 Task: Select the current location as Petrified Forest National Park, Arizona, United States . Now zoom + , and verify the location . Show zoom slider
Action: Mouse moved to (1384, 66)
Screenshot: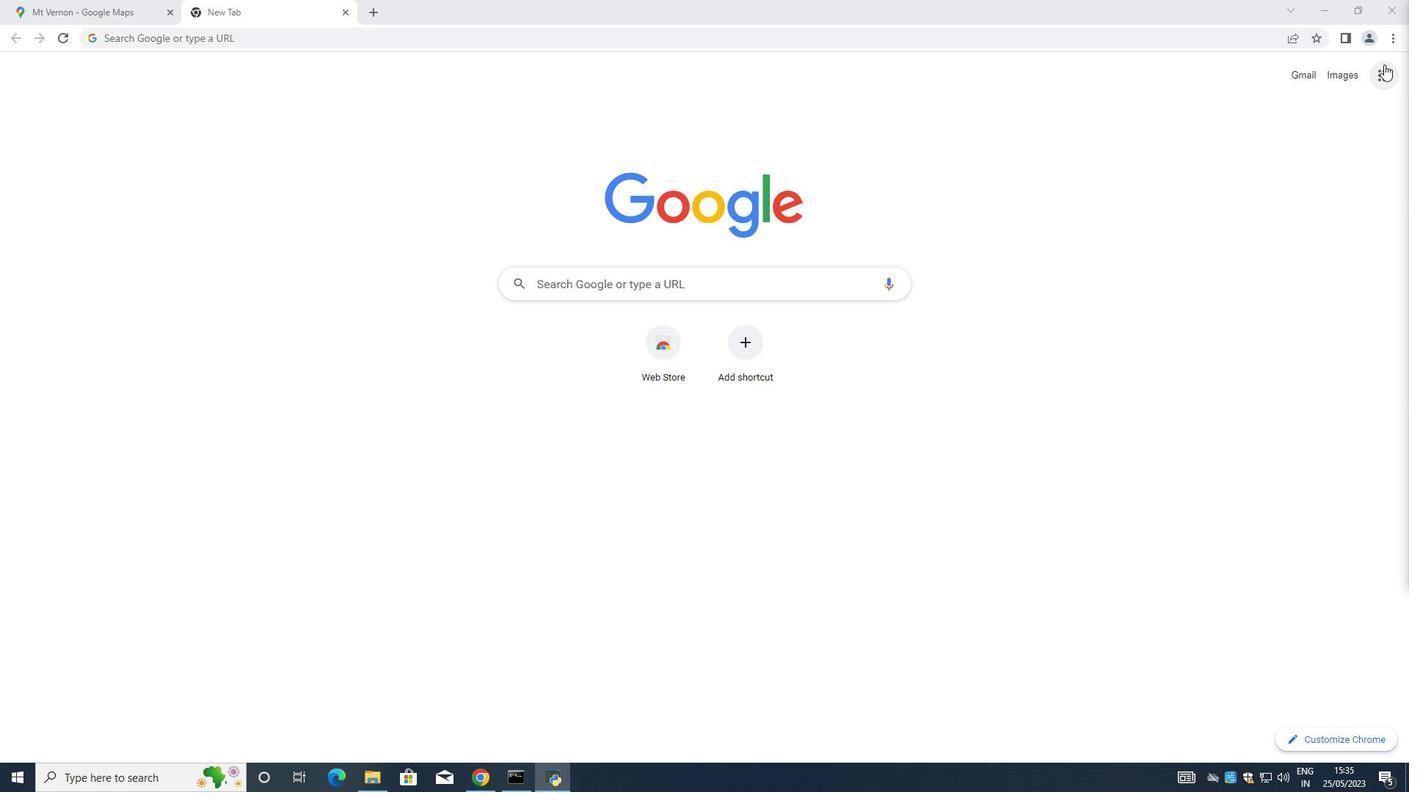 
Action: Mouse pressed left at (1384, 66)
Screenshot: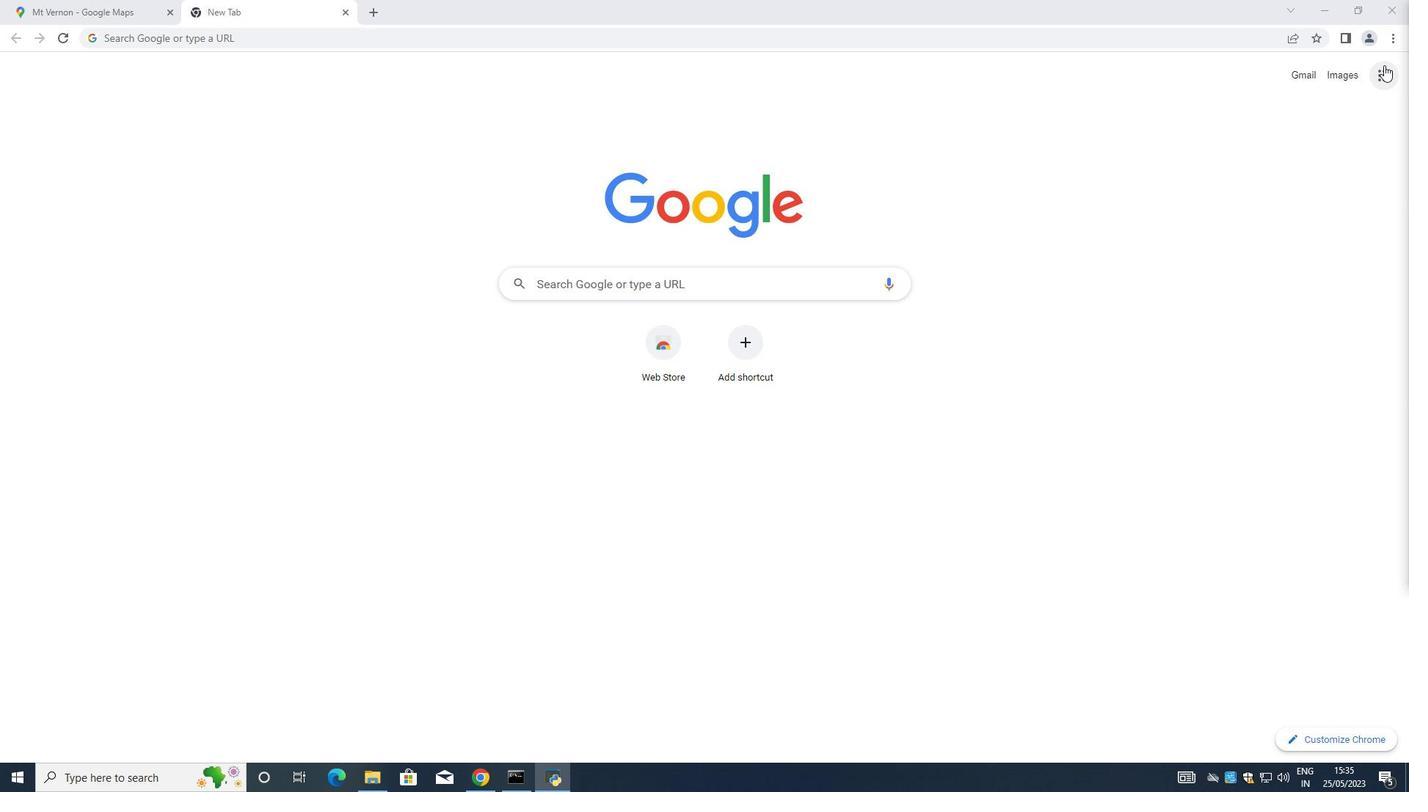
Action: Mouse moved to (1363, 132)
Screenshot: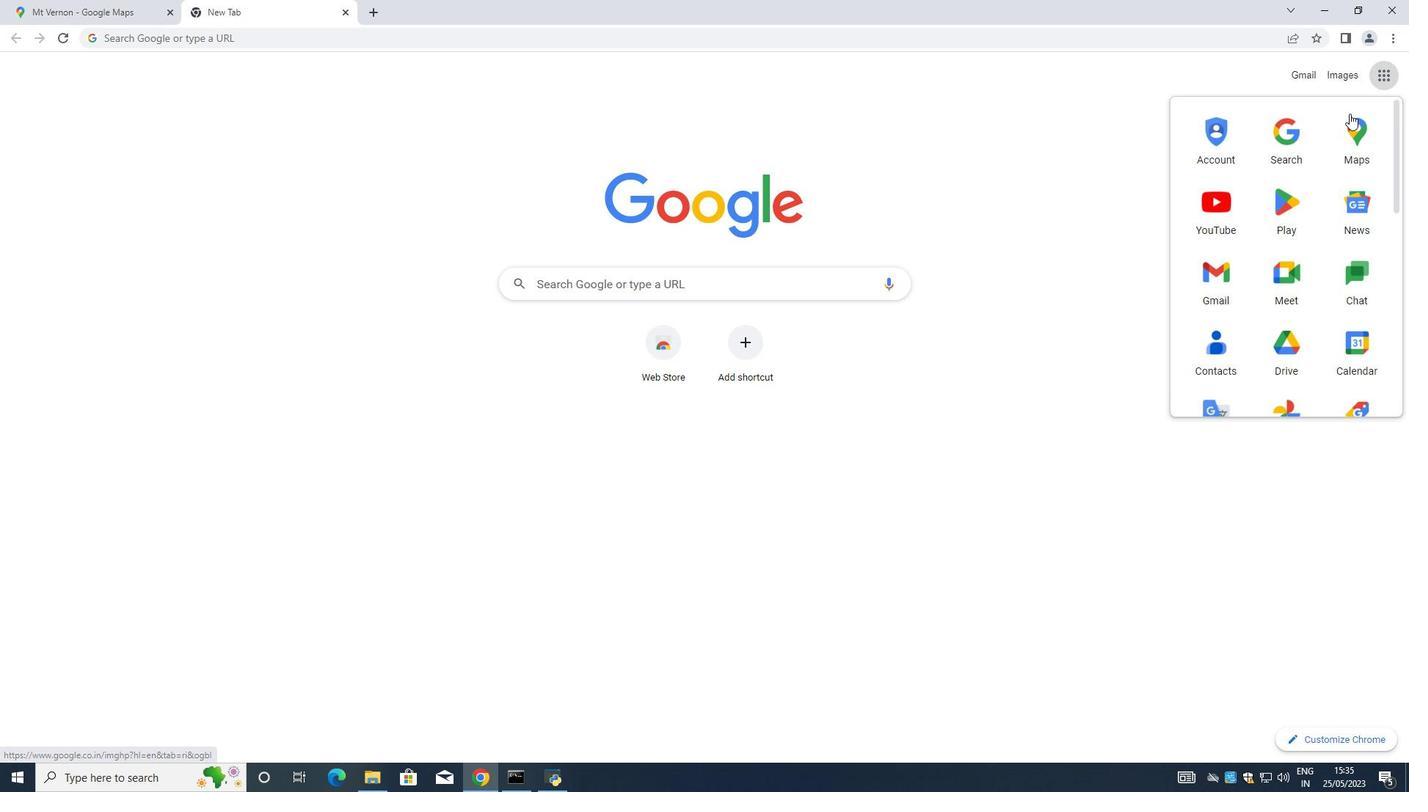 
Action: Mouse pressed left at (1363, 132)
Screenshot: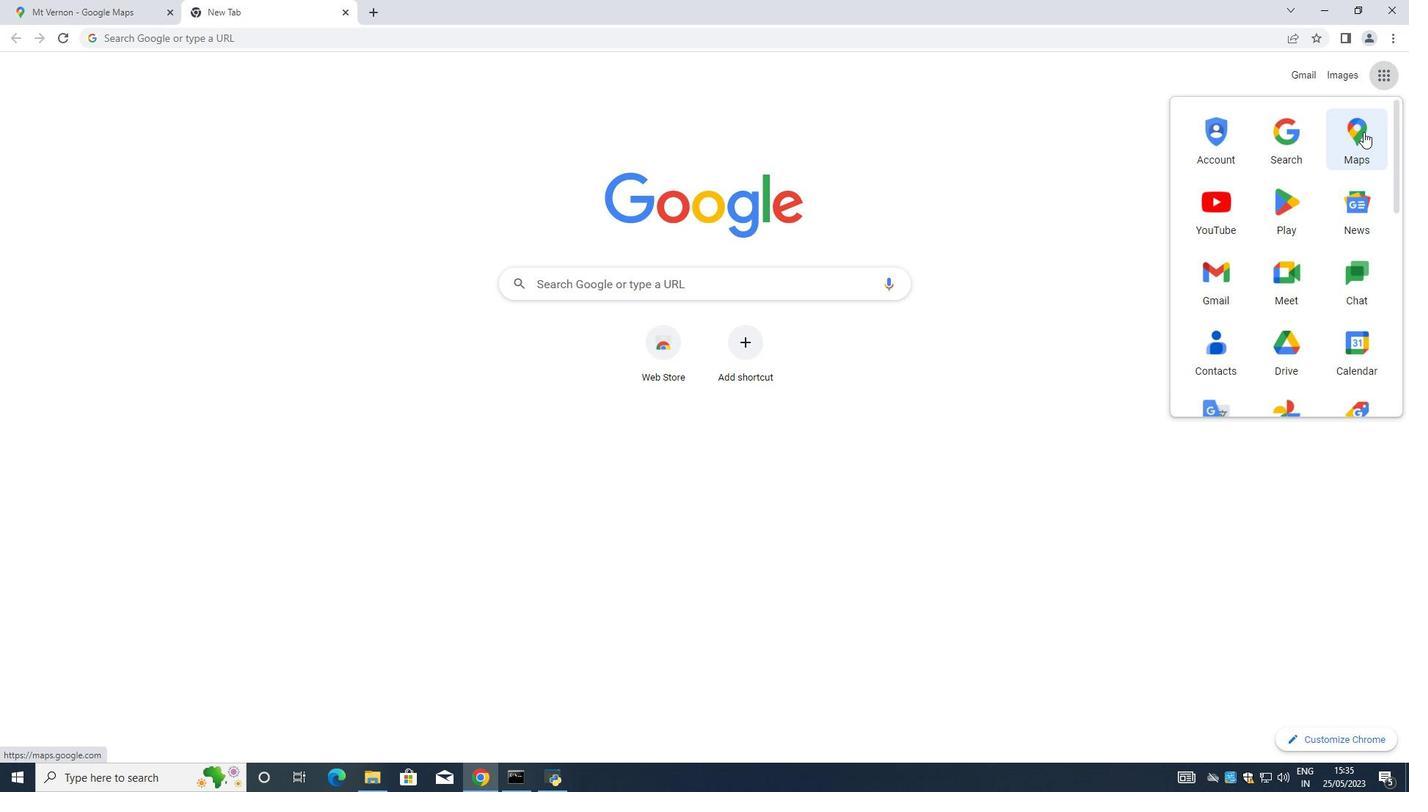 
Action: Mouse moved to (1342, 129)
Screenshot: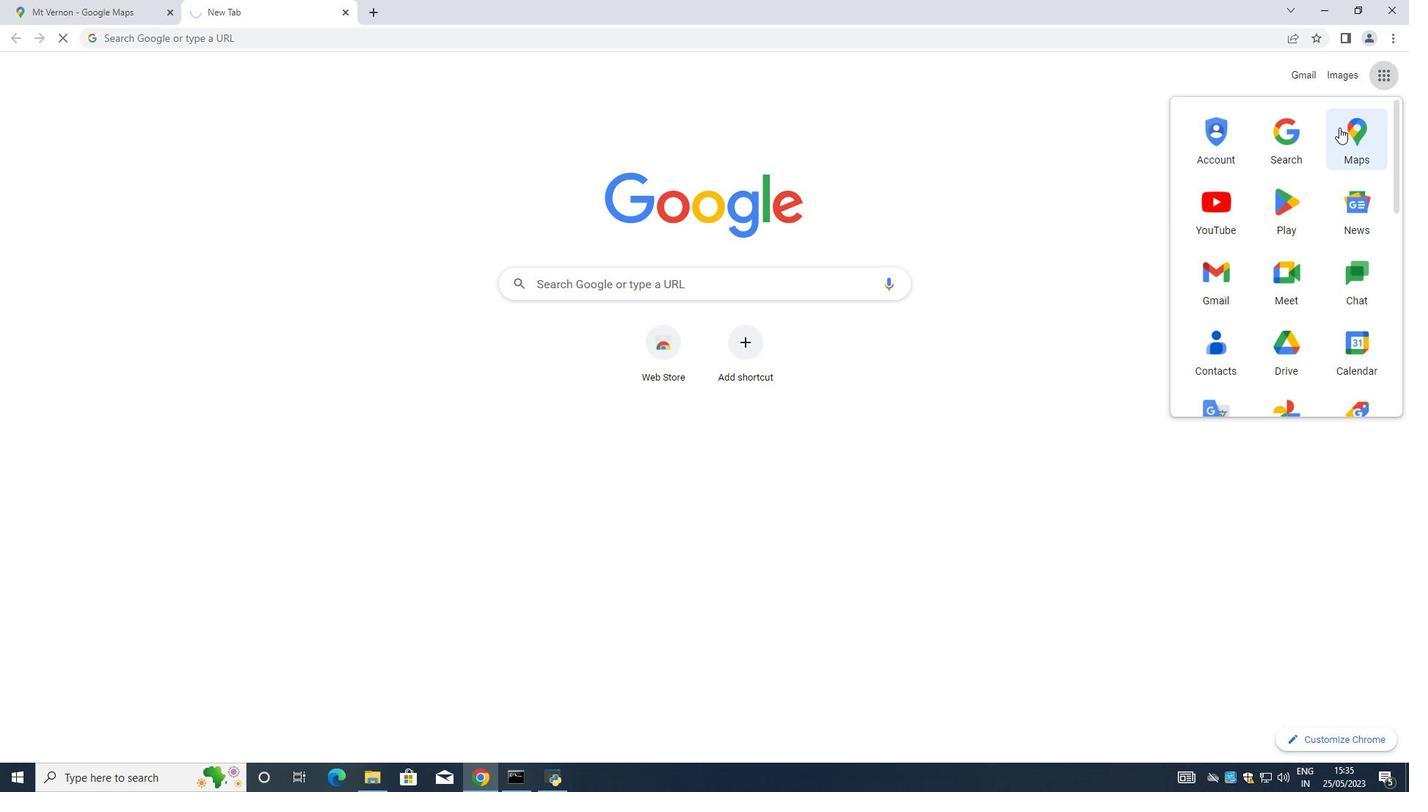 
Action: Mouse pressed left at (1342, 129)
Screenshot: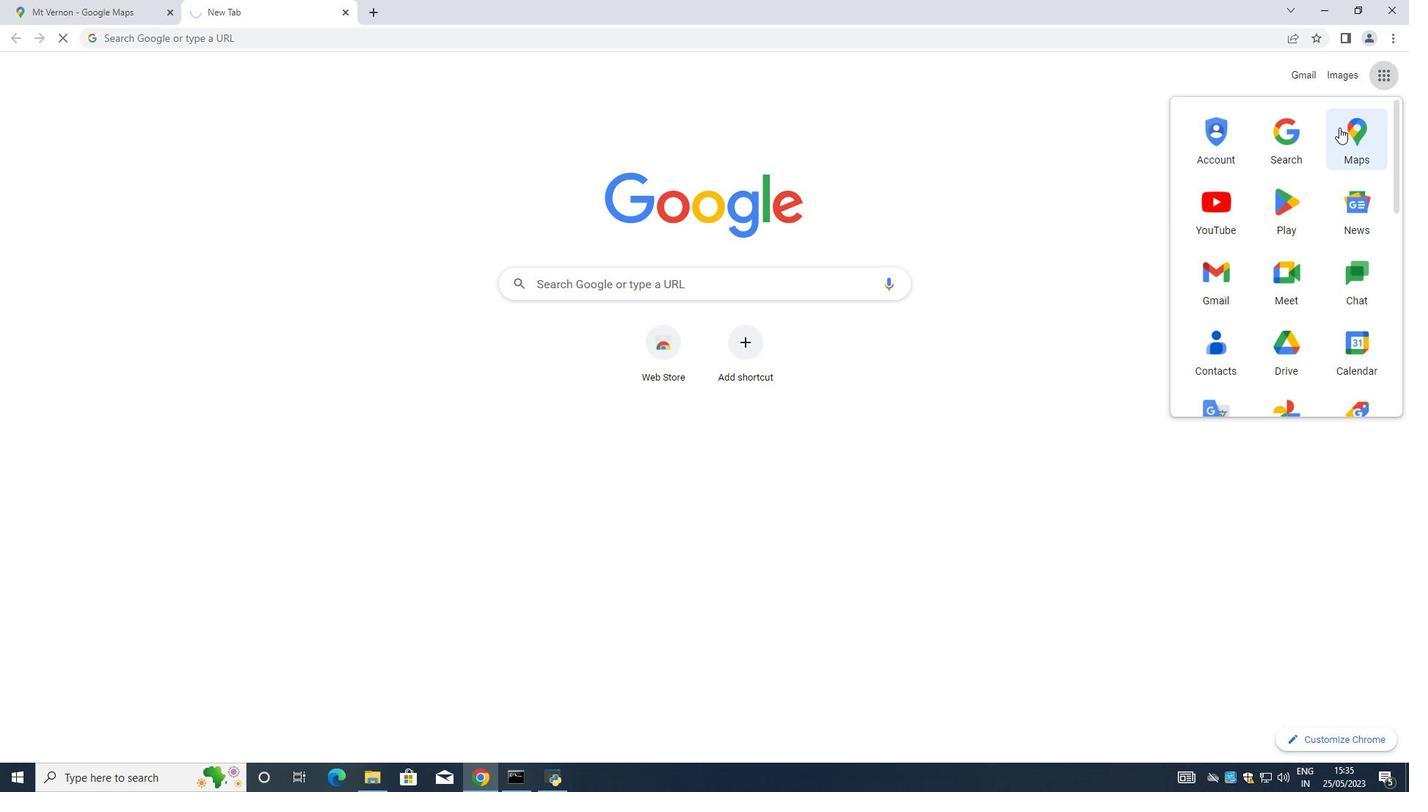 
Action: Mouse moved to (219, 77)
Screenshot: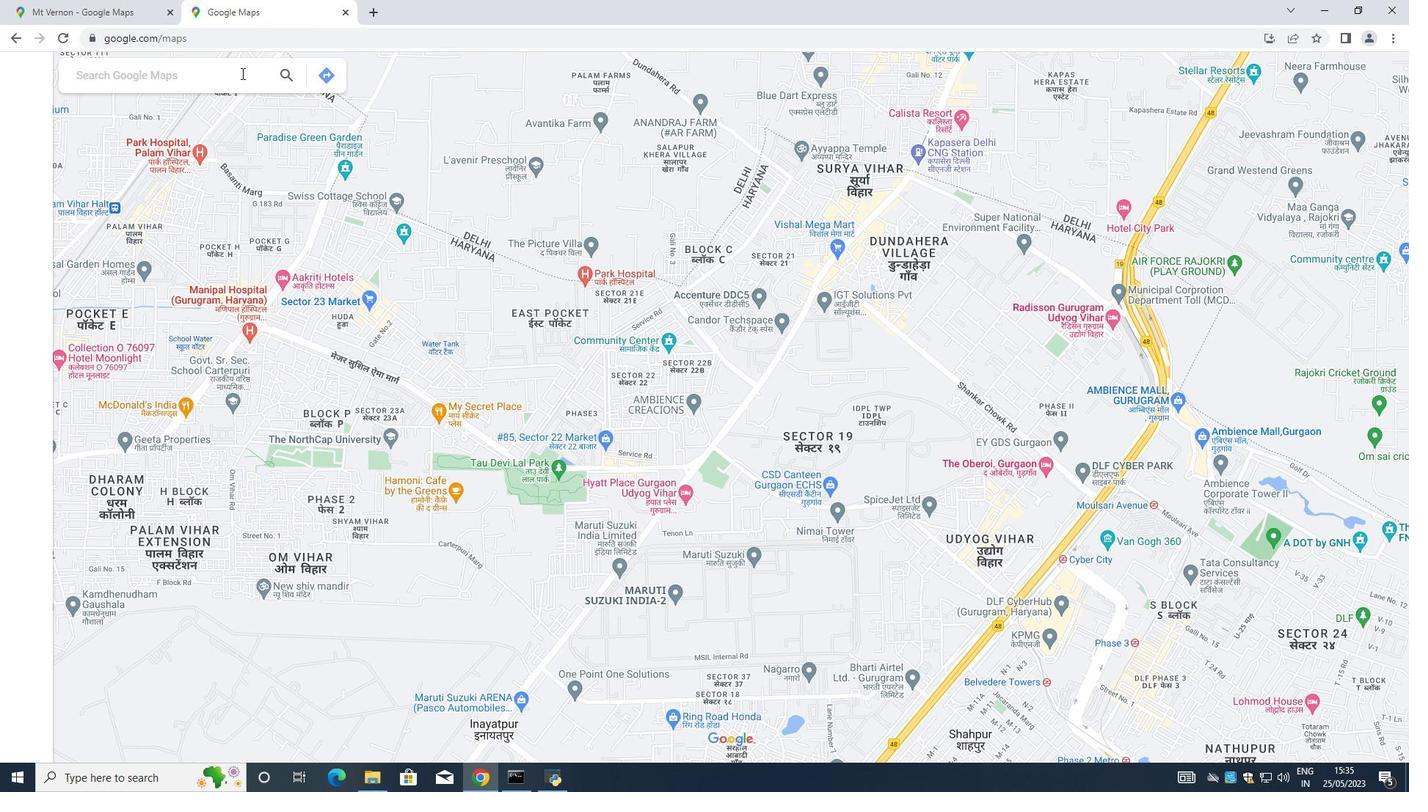 
Action: Mouse pressed left at (219, 77)
Screenshot: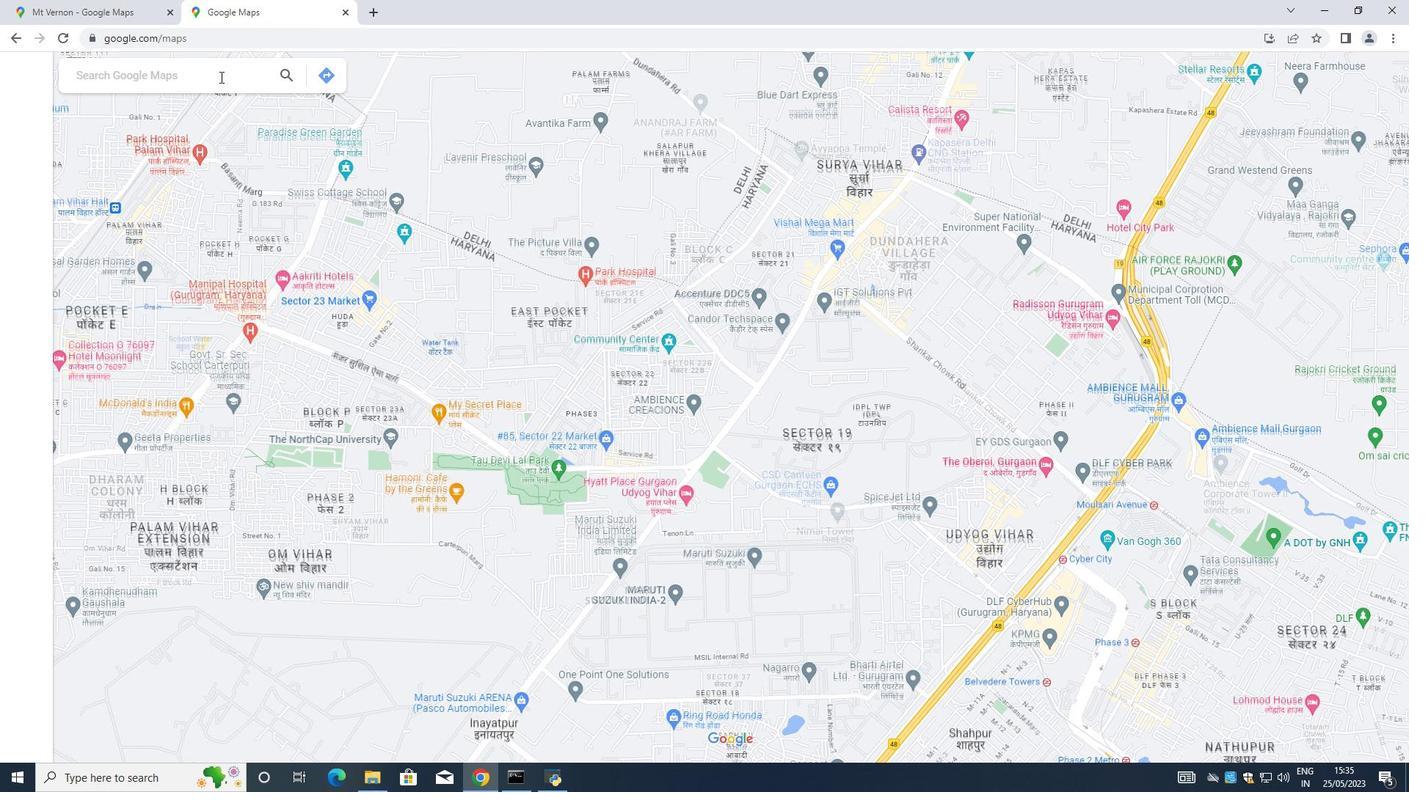 
Action: Mouse moved to (176, 81)
Screenshot: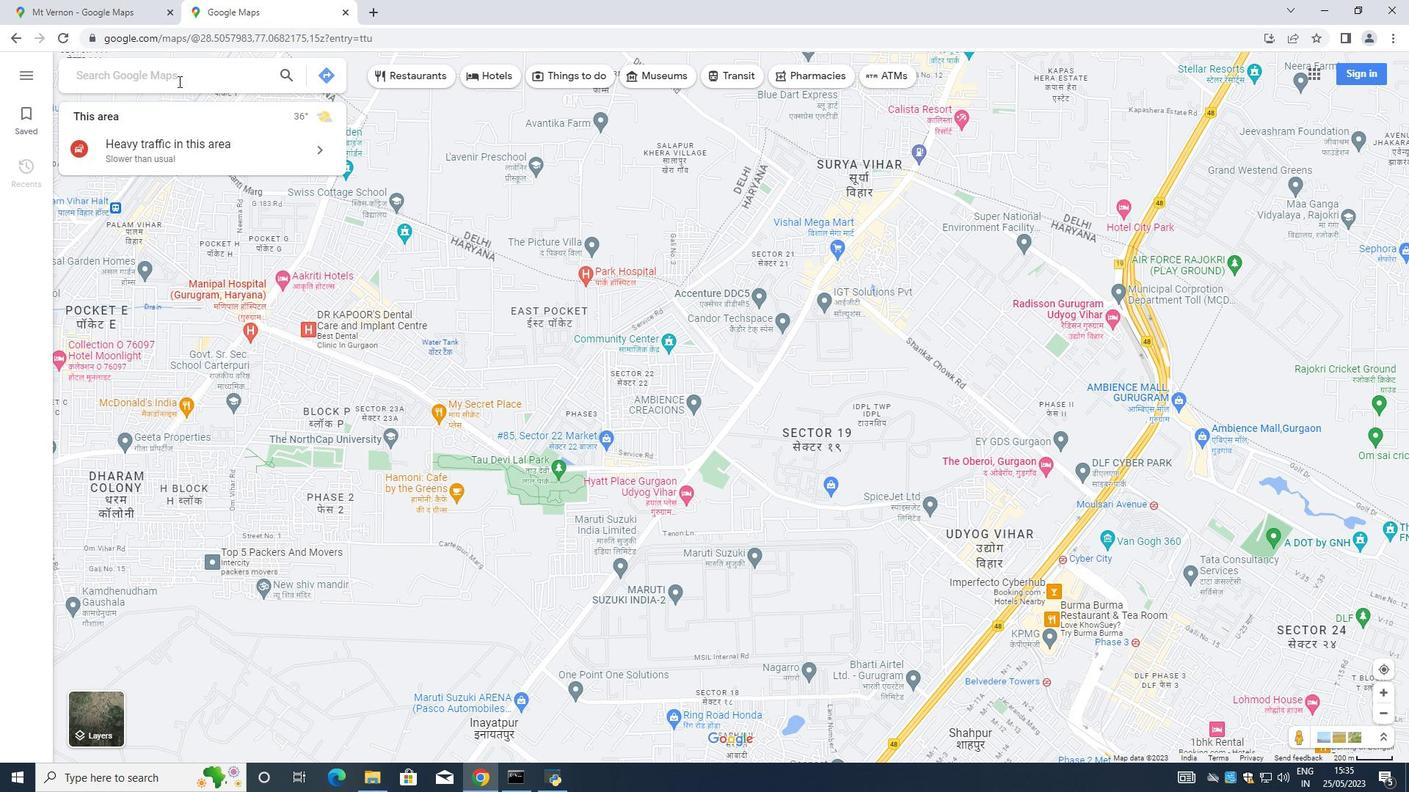 
Action: Key pressed <Key.shift><Key.shift><Key.shift><Key.shift><Key.shift><Key.shift><Key.shift><Key.shift><Key.shift><Key.shift>Petrified<Key.space><Key.shift>Forest<Key.space><Key.shift>National<Key.space><Key.shift>Park,<Key.shift><Key.shift>Arizona,<Key.shift><Key.shift><Key.shift><Key.shift><Key.shift><Key.shift><Key.shift><Key.shift><Key.shift><Key.shift><Key.shift><Key.shift><Key.shift><Key.shift><Key.shift><Key.shift>United<Key.space><Key.shift><Key.shift><Key.shift><Key.shift><Key.shift><Key.shift><Key.shift><Key.shift><Key.shift><Key.shift><Key.shift><Key.shift><Key.shift><Key.shift><Key.shift><Key.shift><Key.shift><Key.shift><Key.shift><Key.shift><Key.shift><Key.shift><Key.shift><Key.shift><Key.shift><Key.shift><Key.shift><Key.shift><Key.shift><Key.shift><Key.shift><Key.shift>States
Screenshot: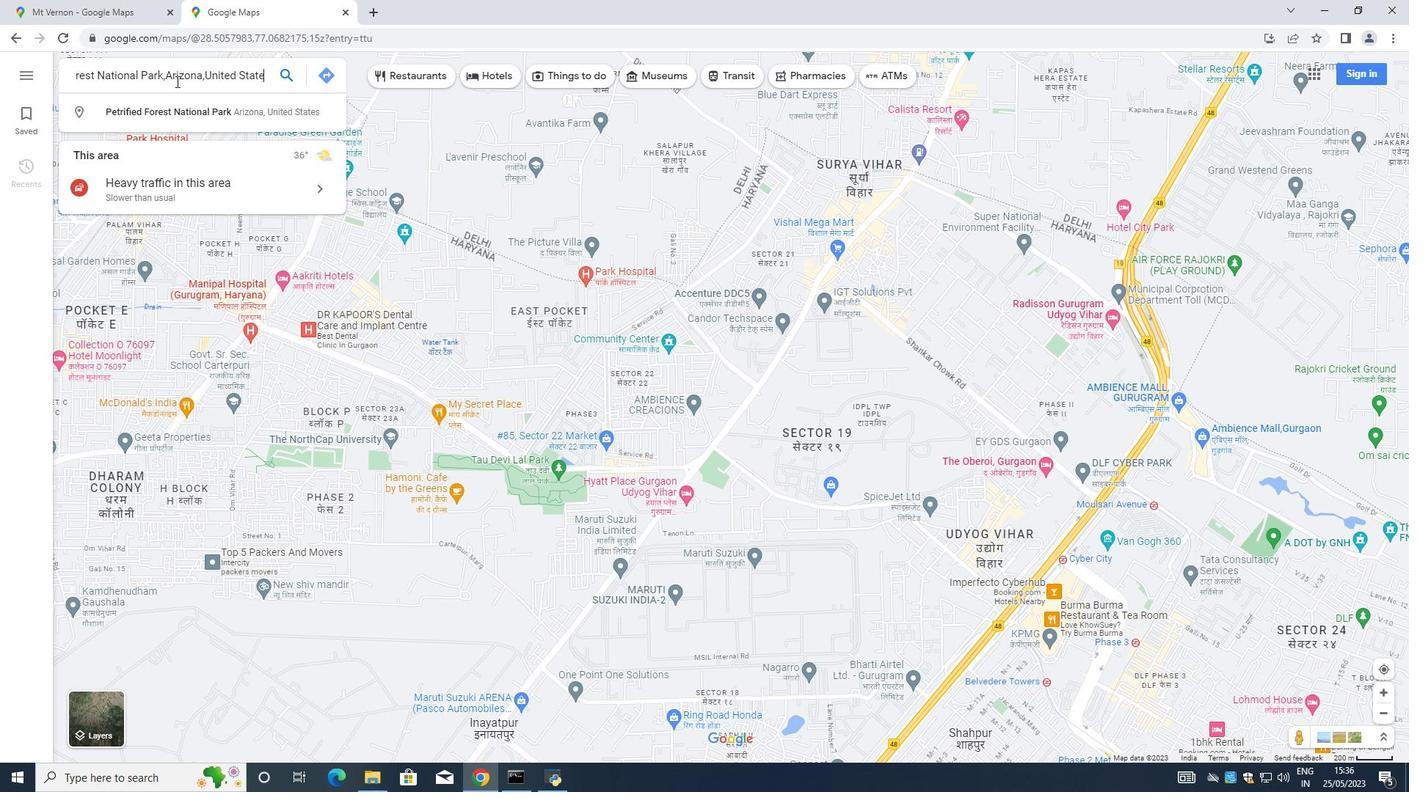 
Action: Mouse moved to (283, 73)
Screenshot: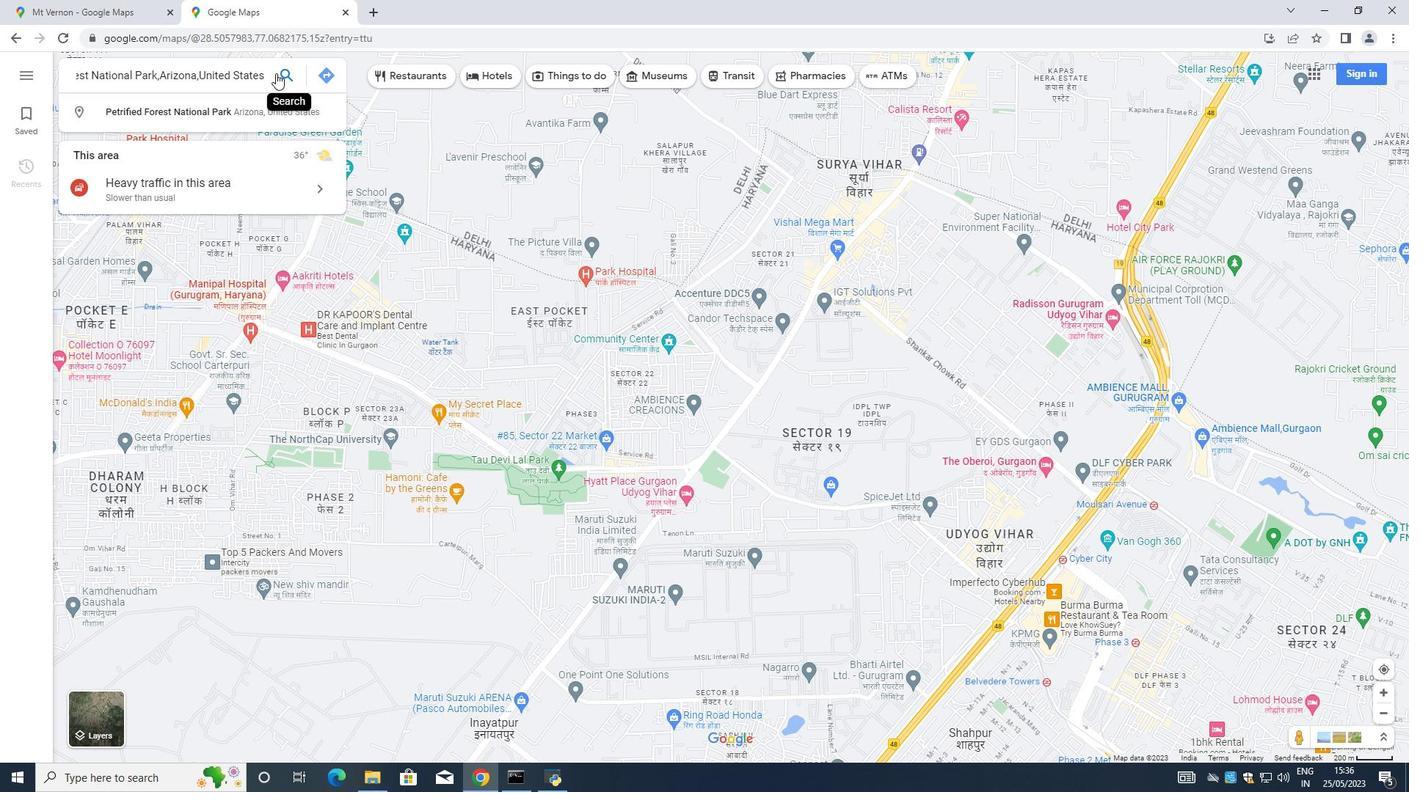 
Action: Mouse pressed left at (283, 73)
Screenshot: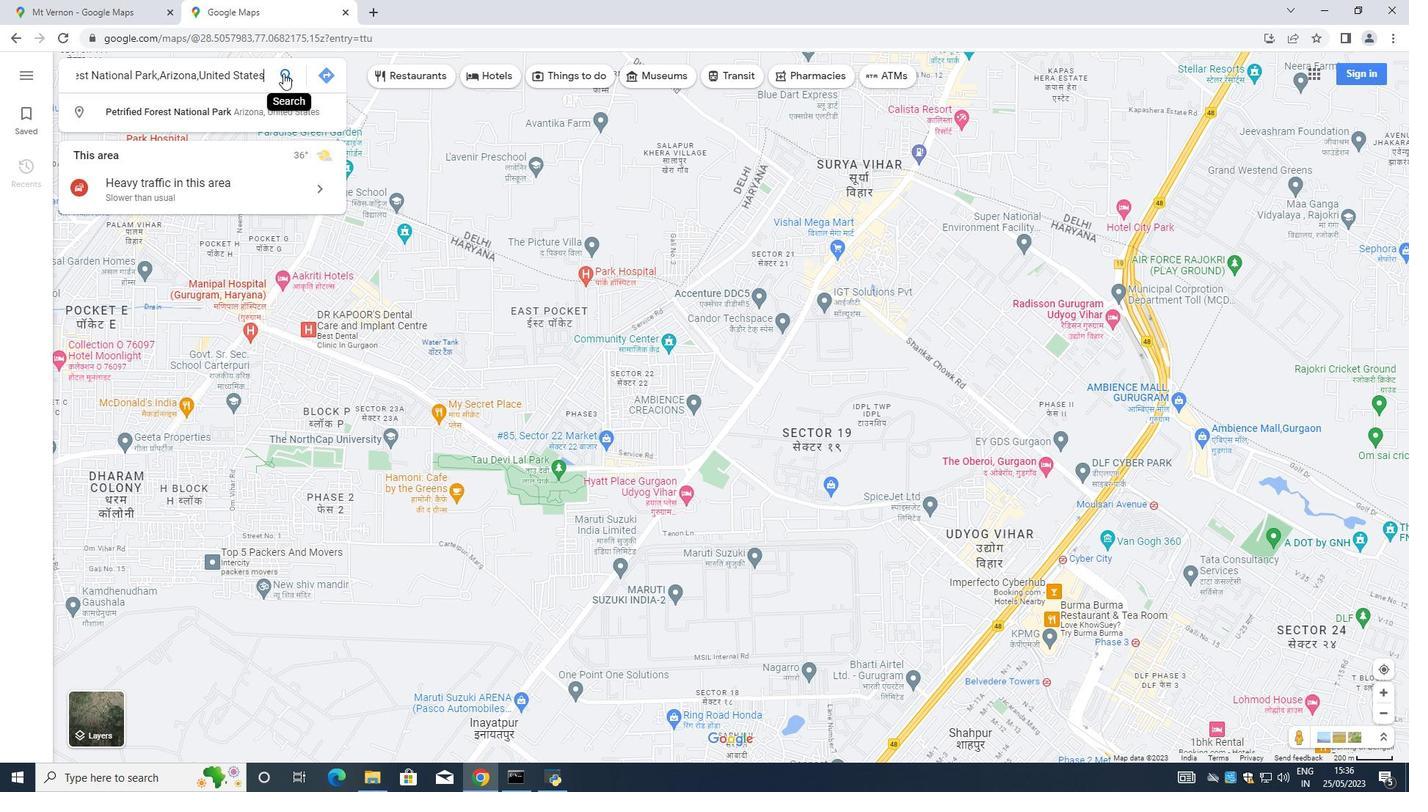 
Action: Mouse moved to (1384, 702)
Screenshot: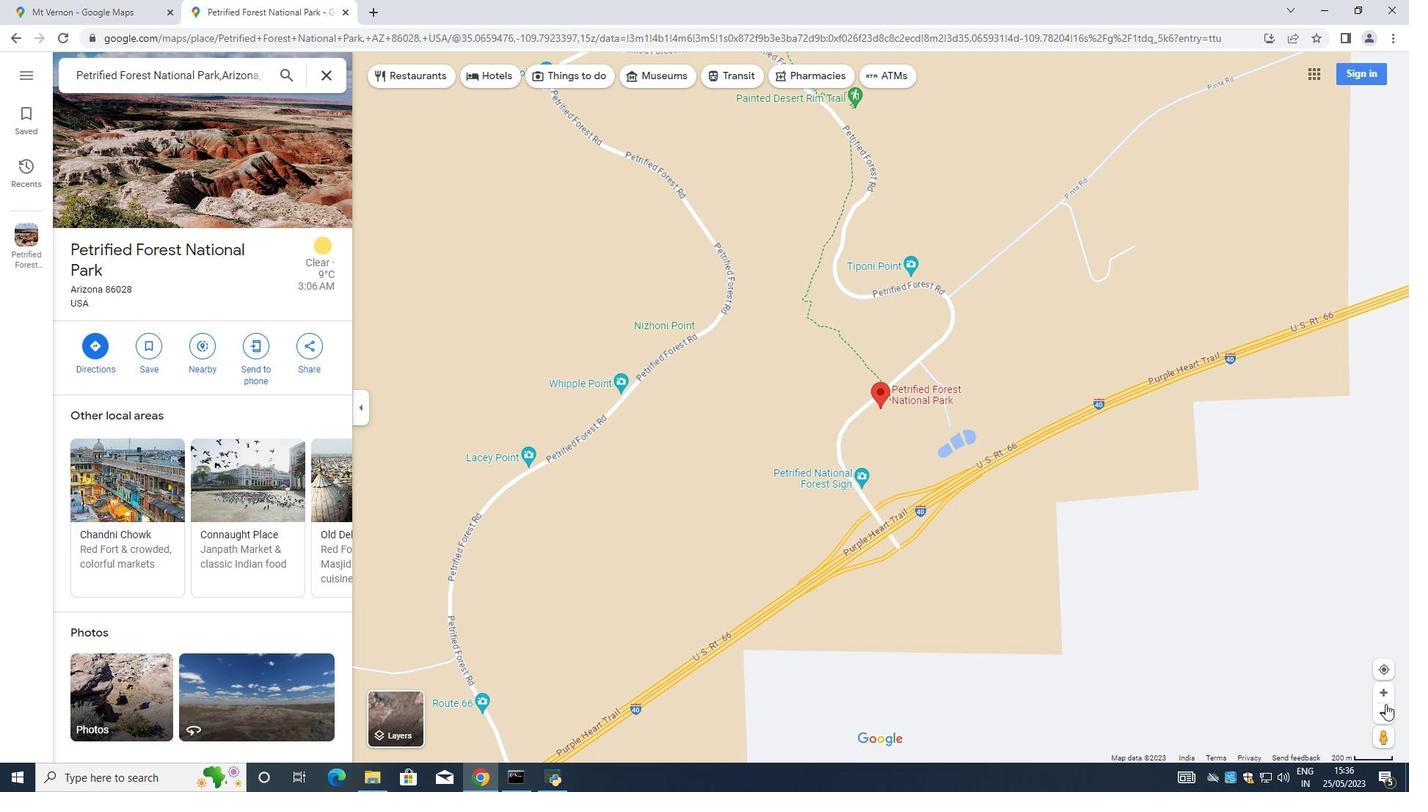 
Action: Mouse pressed left at (1384, 702)
Screenshot: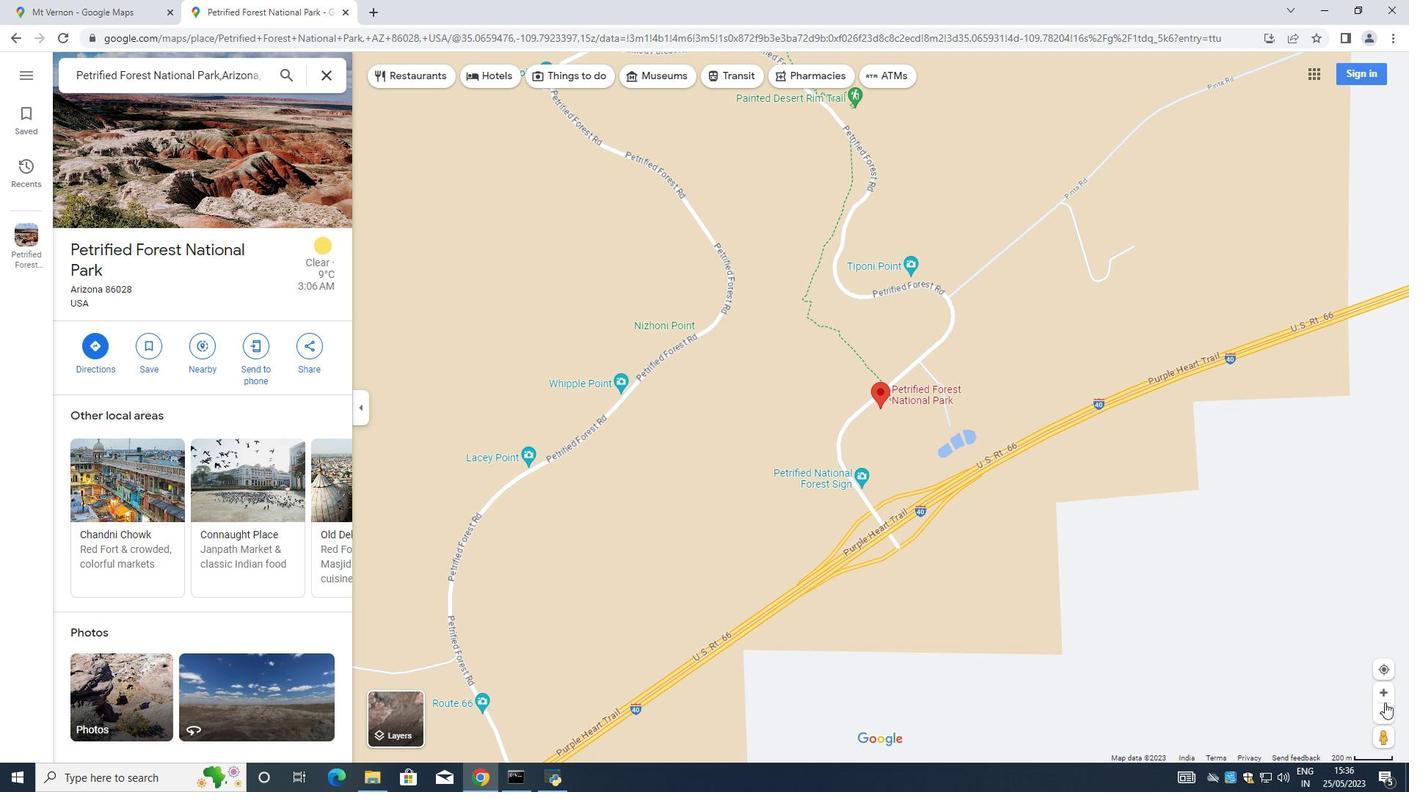 
Action: Mouse pressed left at (1384, 702)
Screenshot: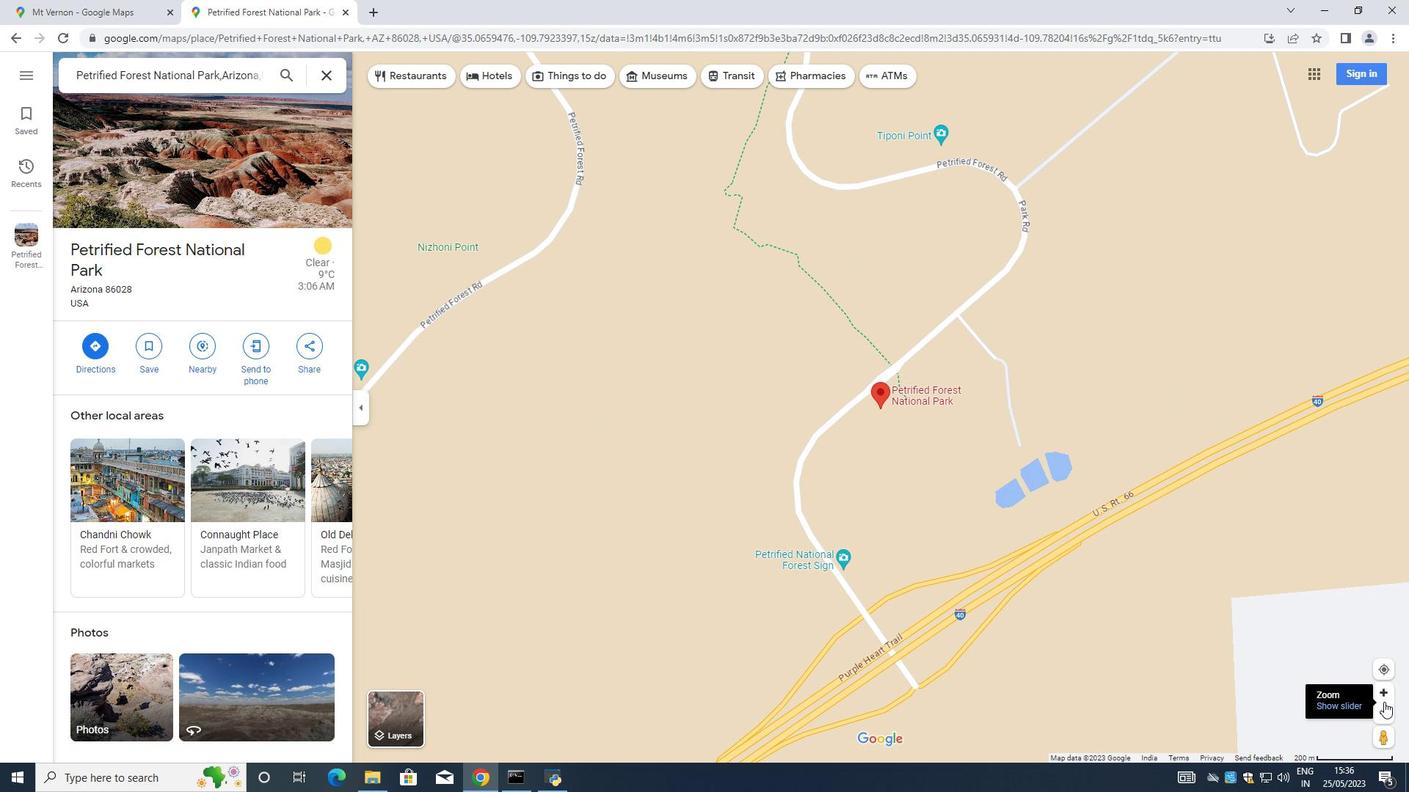 
Action: Mouse moved to (1384, 699)
Screenshot: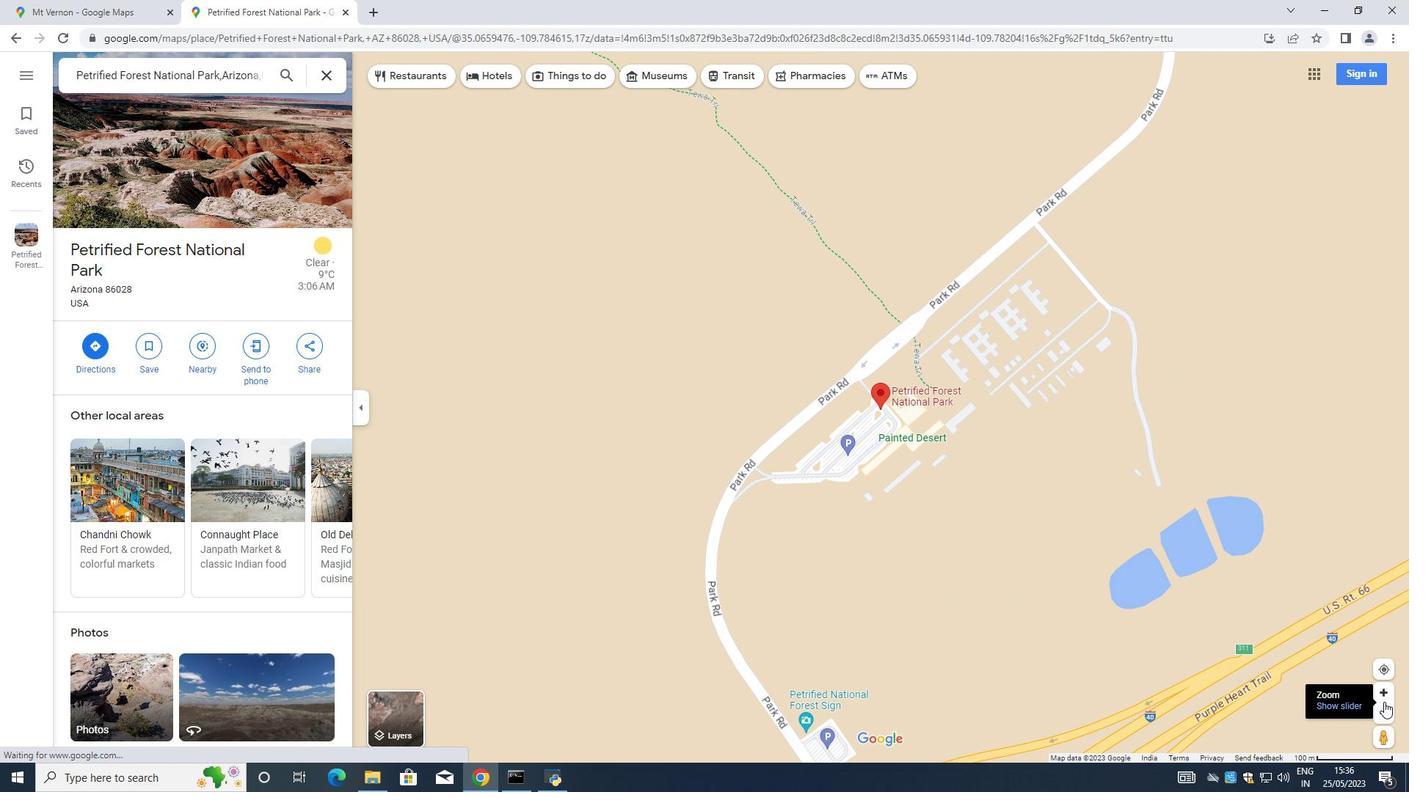 
Action: Mouse pressed left at (1384, 699)
Screenshot: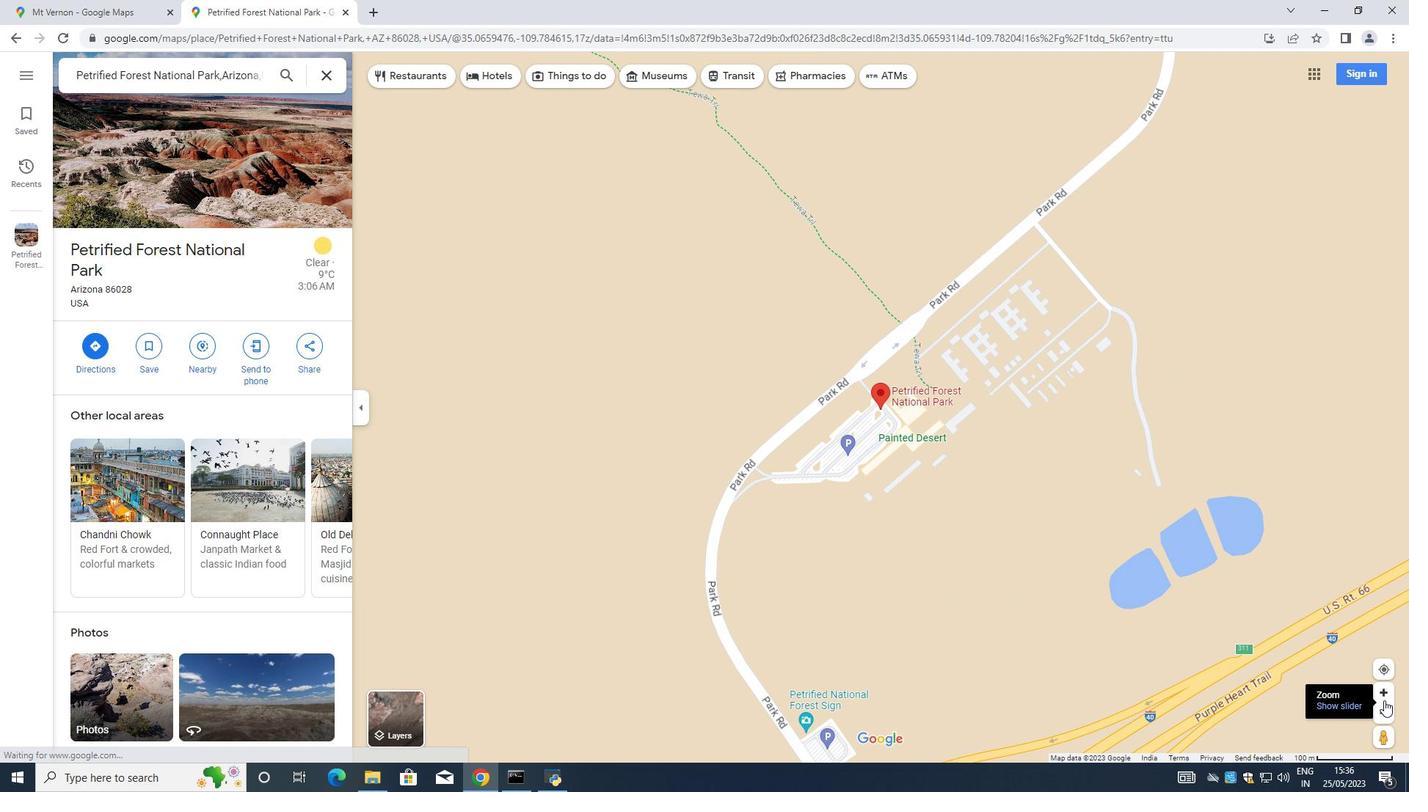 
Action: Mouse pressed left at (1384, 699)
Screenshot: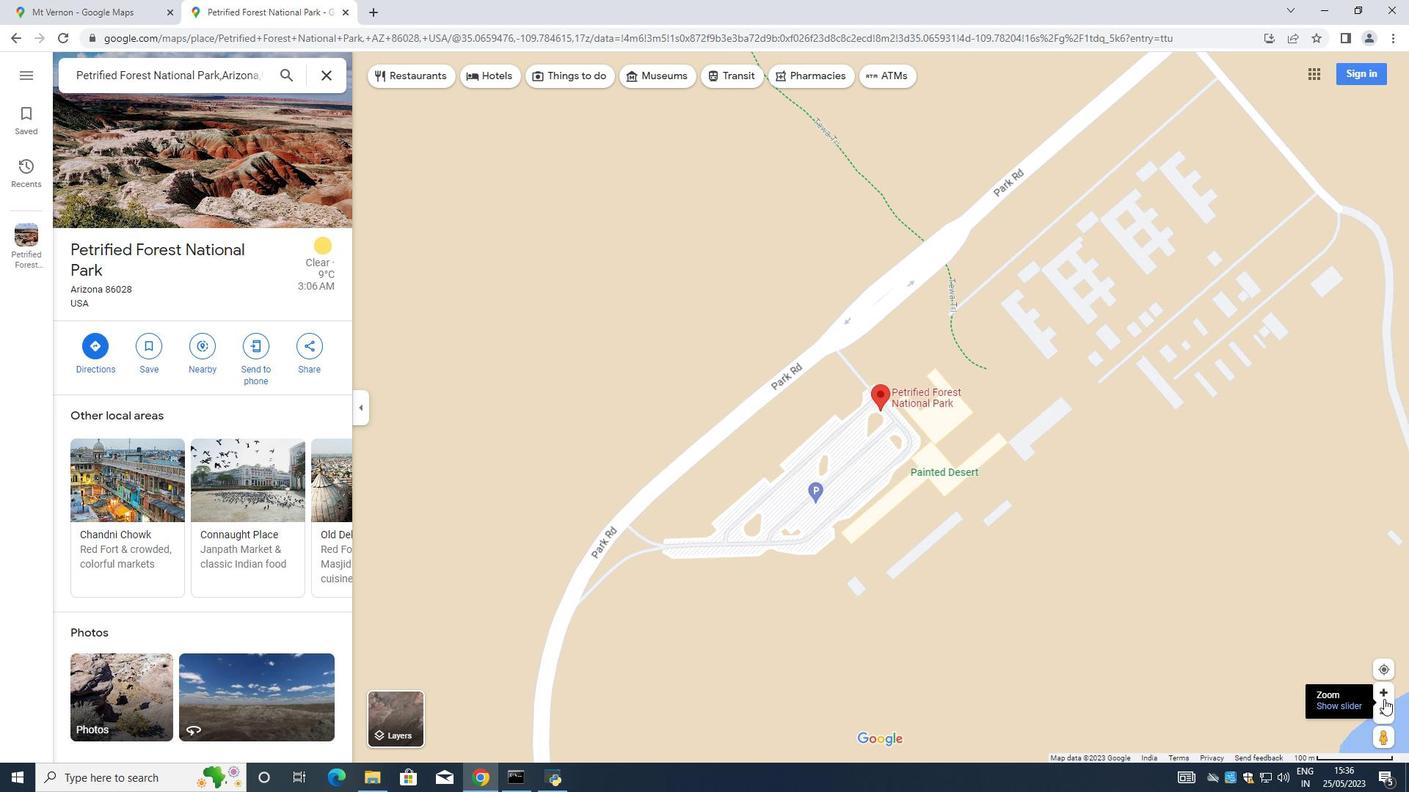 
Action: Mouse pressed left at (1384, 699)
Screenshot: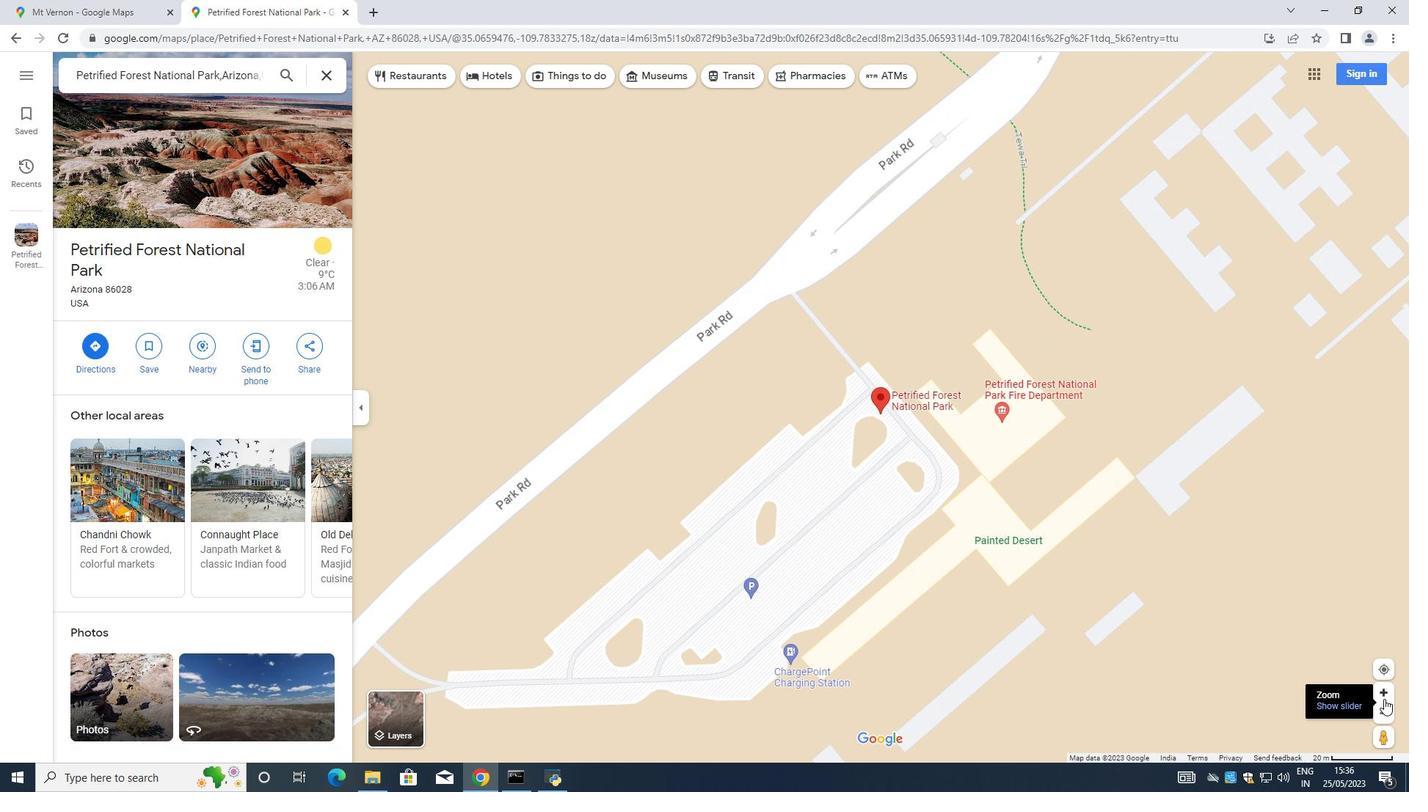 
Action: Mouse pressed left at (1384, 699)
Screenshot: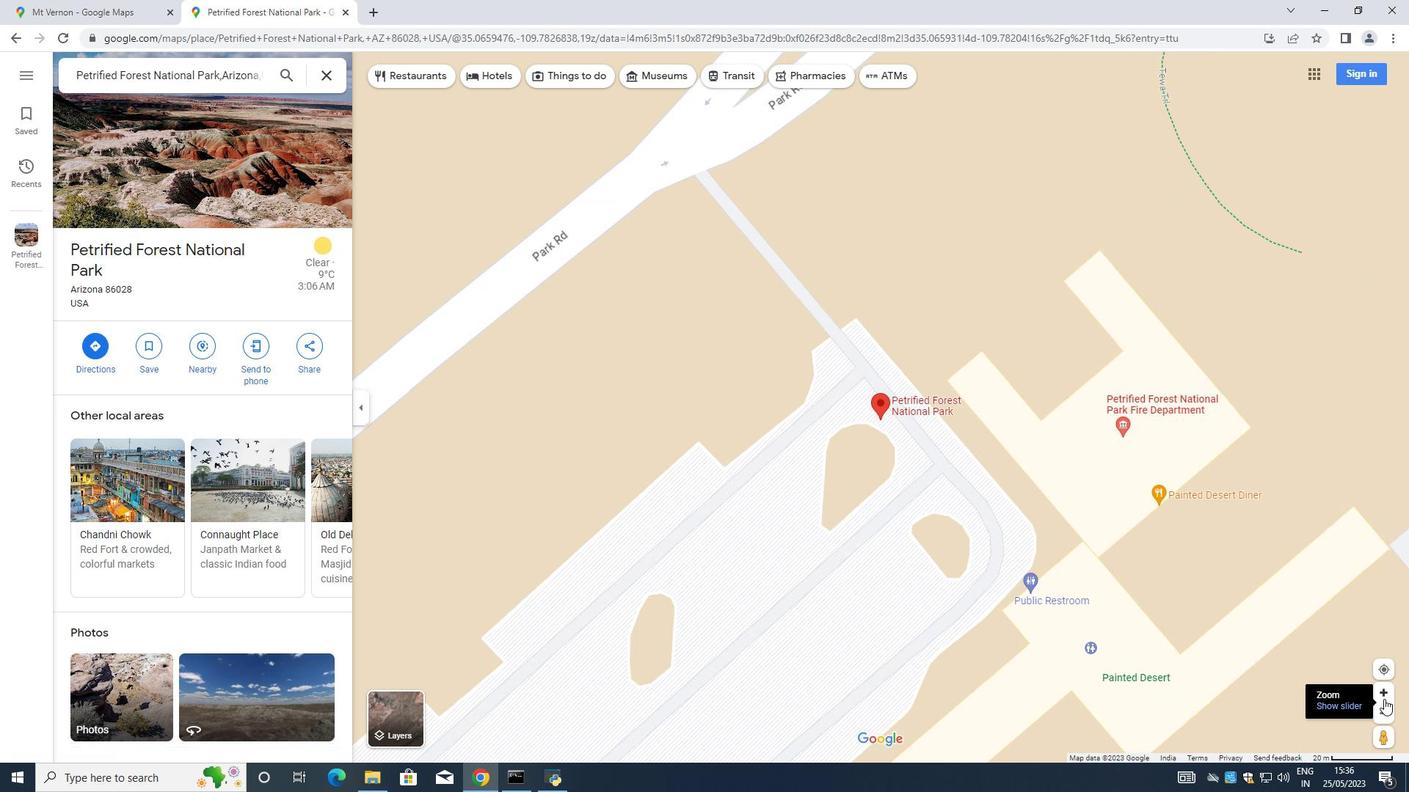 
Action: Mouse pressed left at (1384, 699)
Screenshot: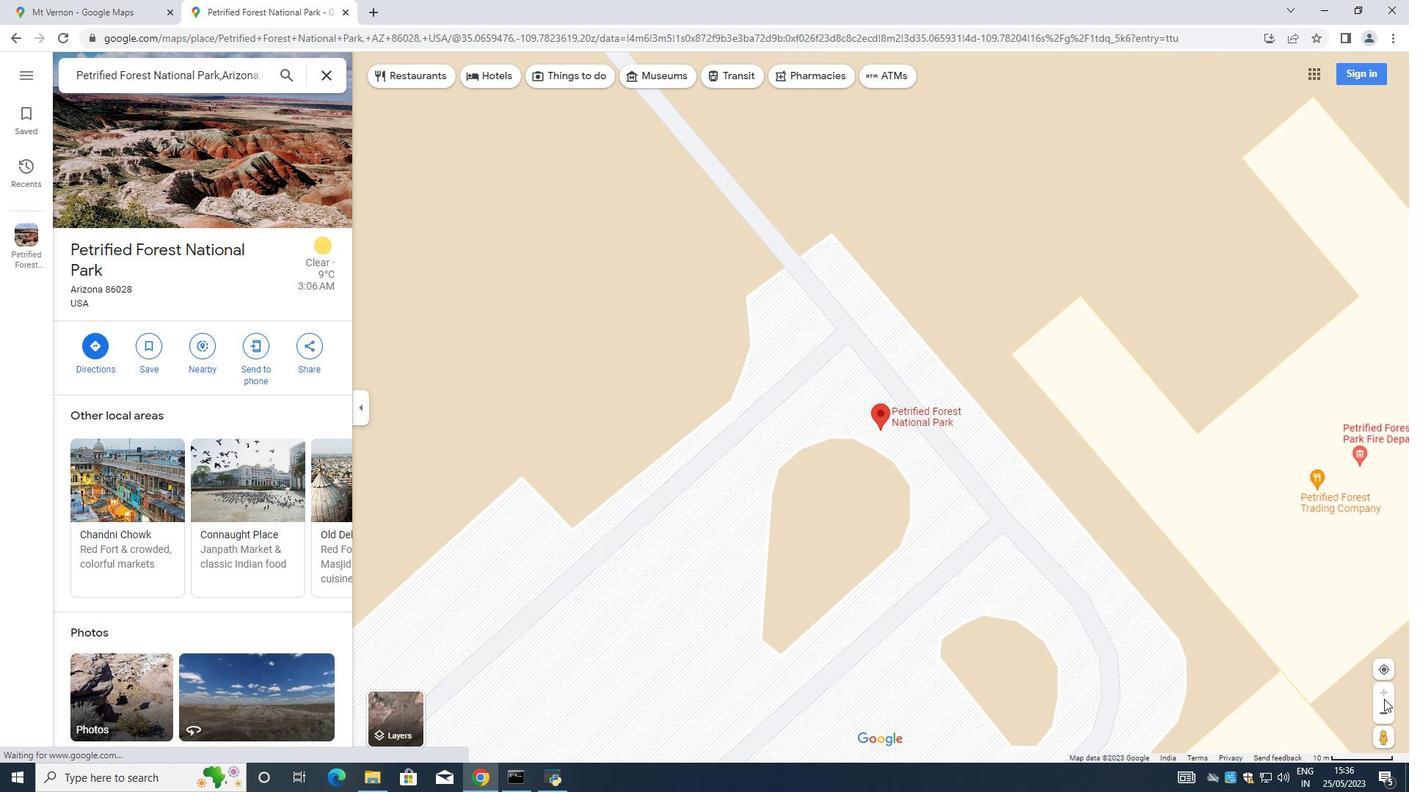 
Action: Mouse moved to (1384, 698)
Screenshot: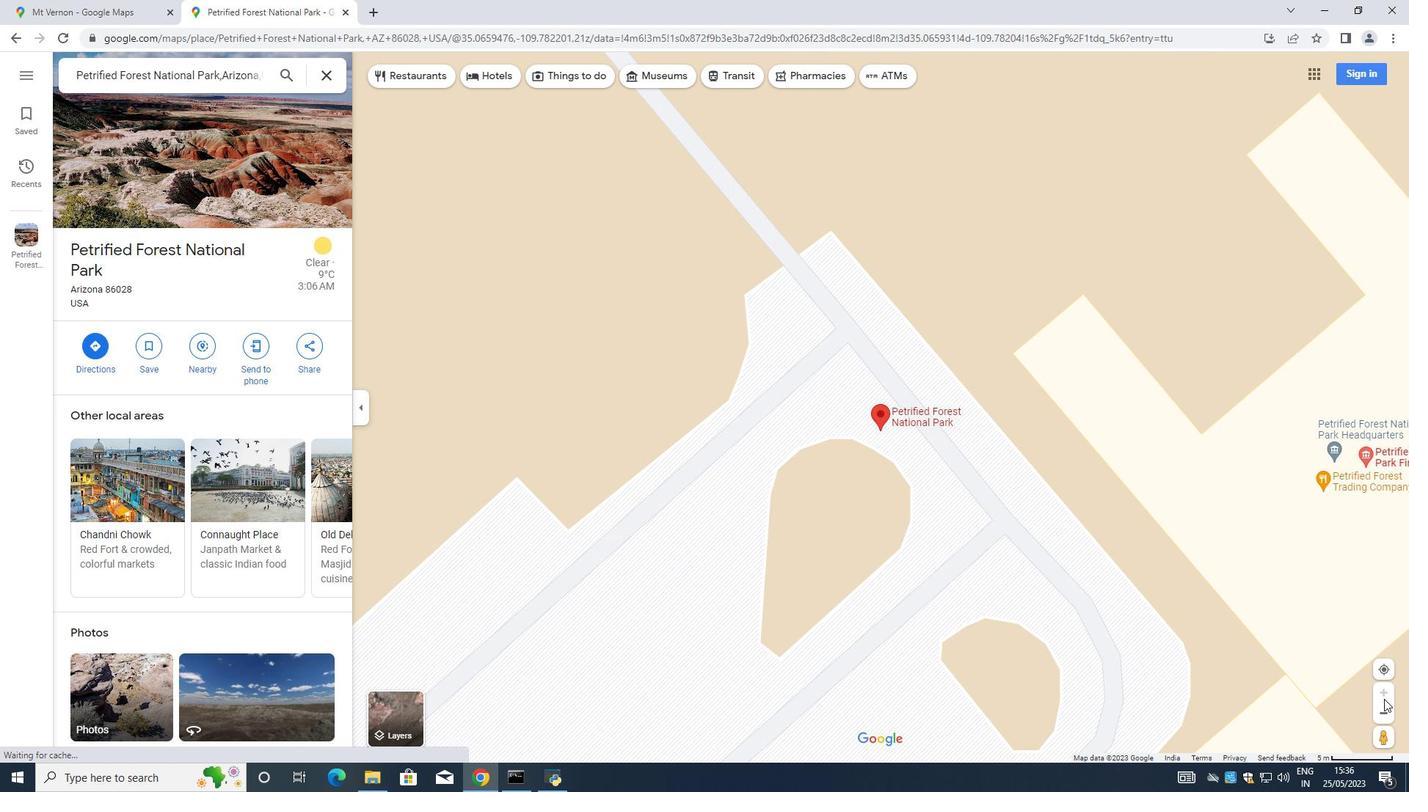 
Action: Mouse pressed left at (1384, 698)
Screenshot: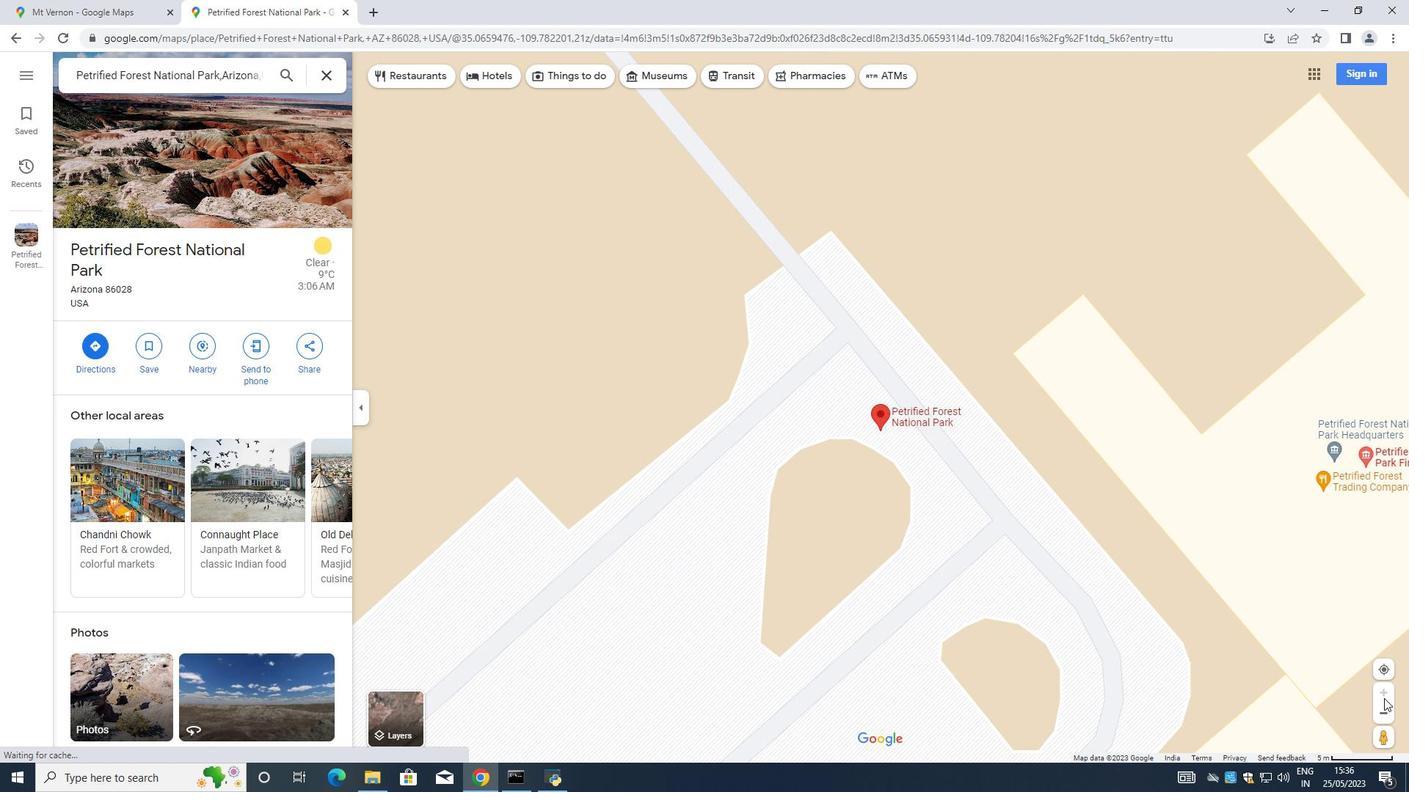 
Action: Mouse pressed left at (1384, 698)
Screenshot: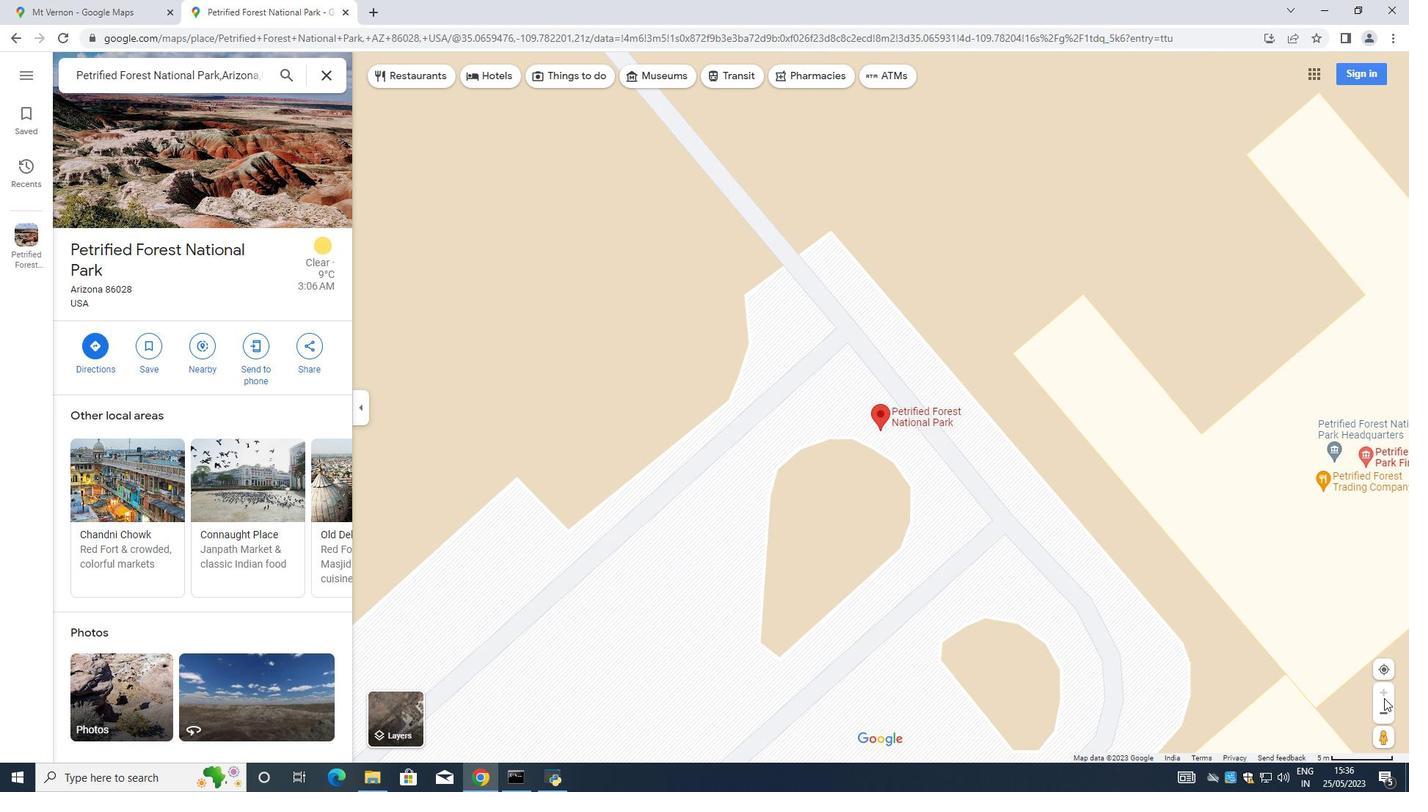 
Action: Mouse pressed left at (1384, 698)
Screenshot: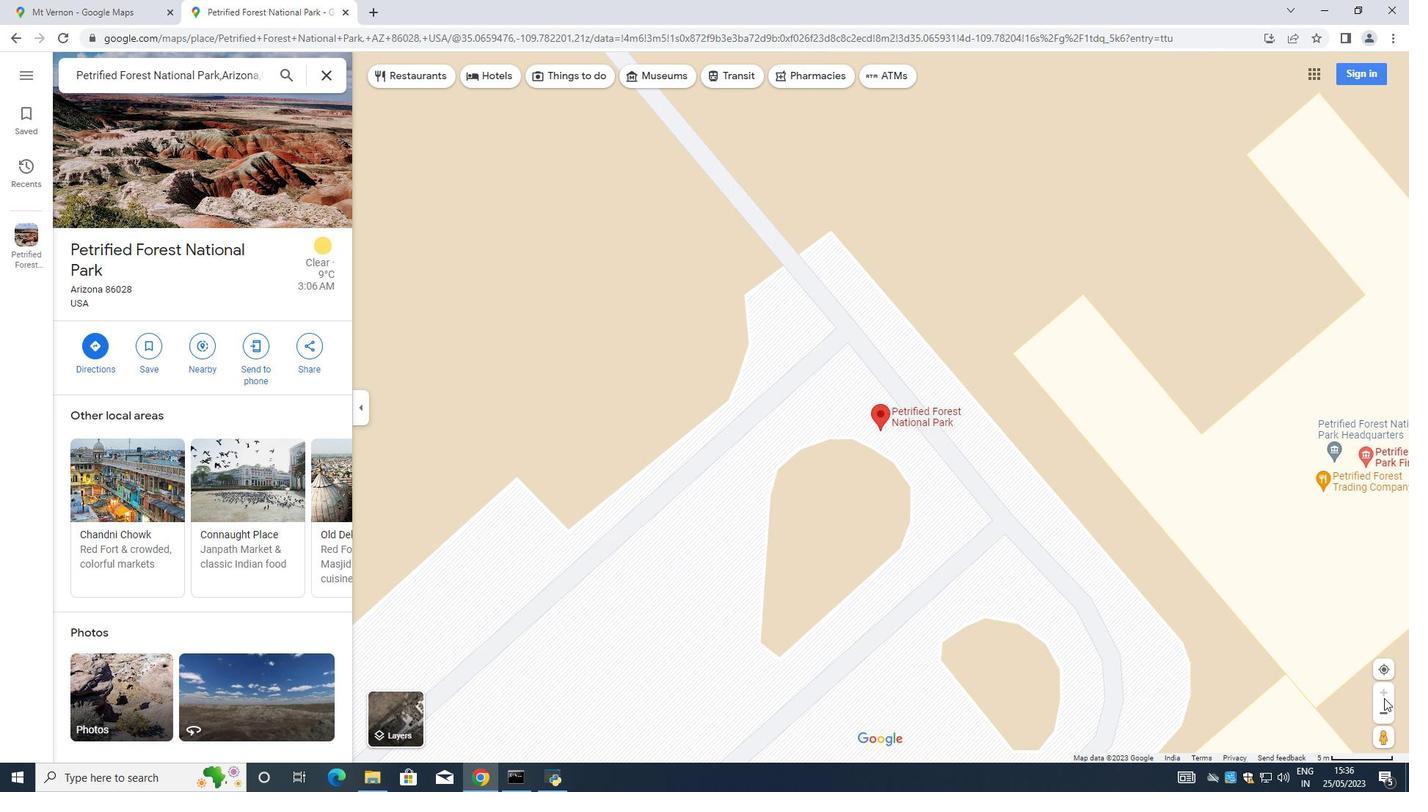 
Action: Mouse moved to (1385, 676)
Screenshot: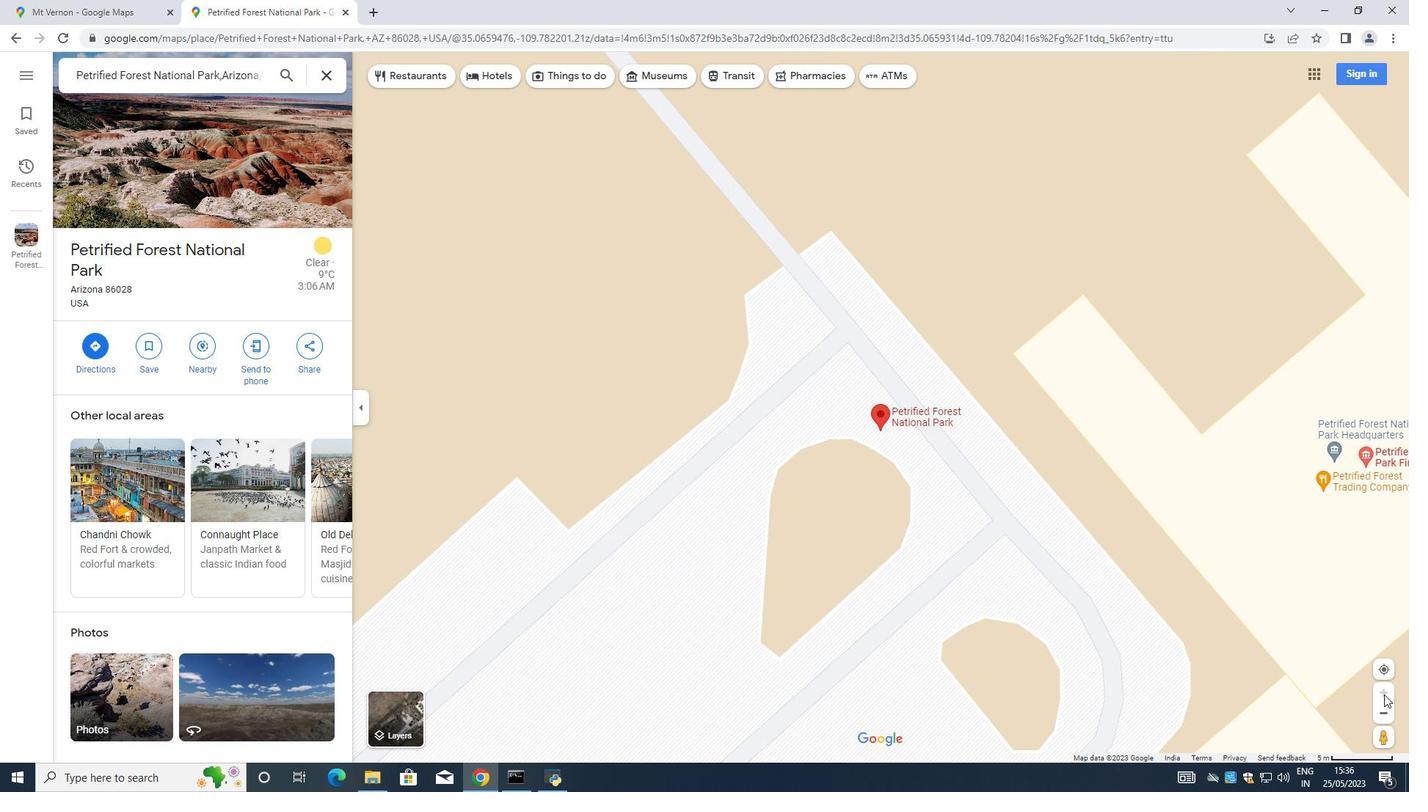 
Action: Mouse pressed left at (1385, 676)
Screenshot: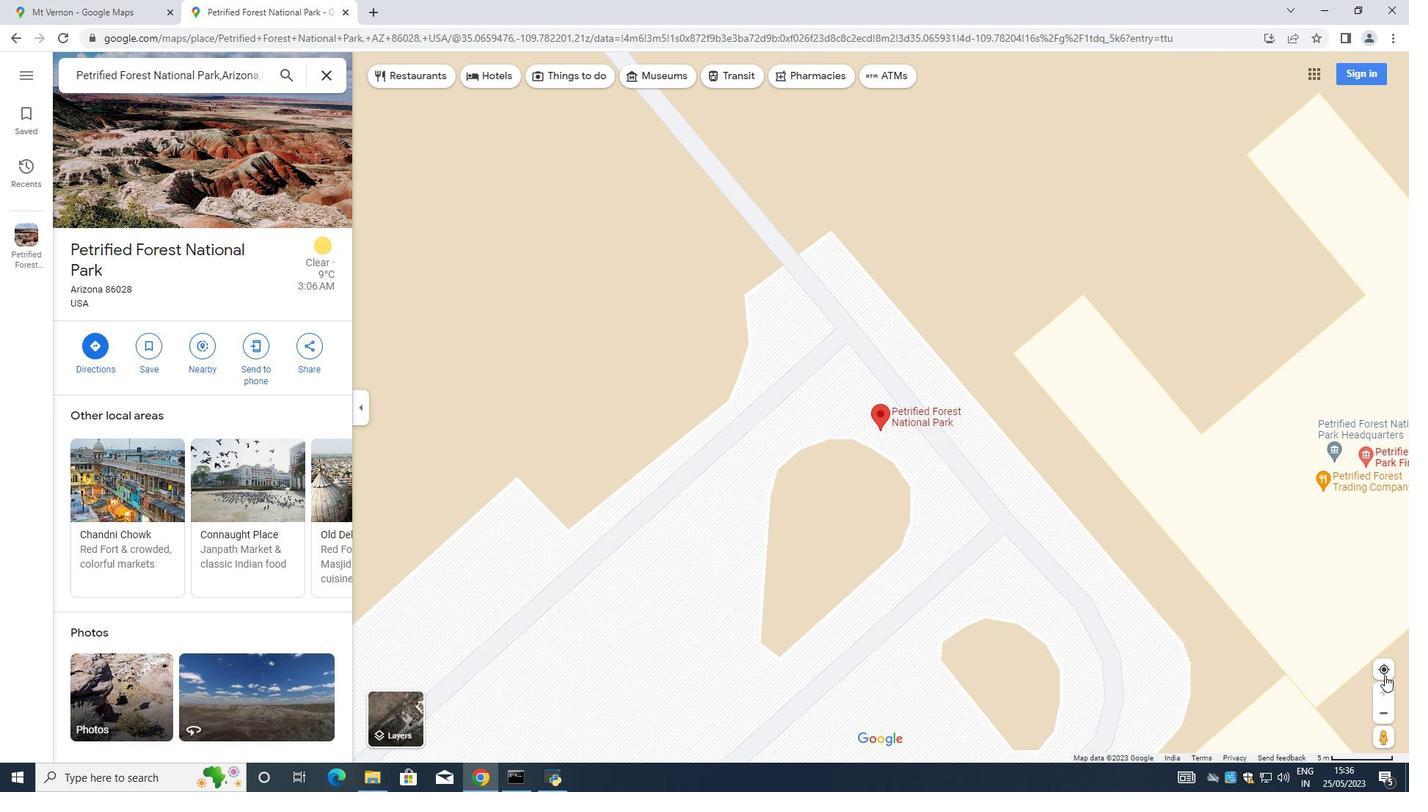 
Action: Mouse moved to (1380, 695)
Screenshot: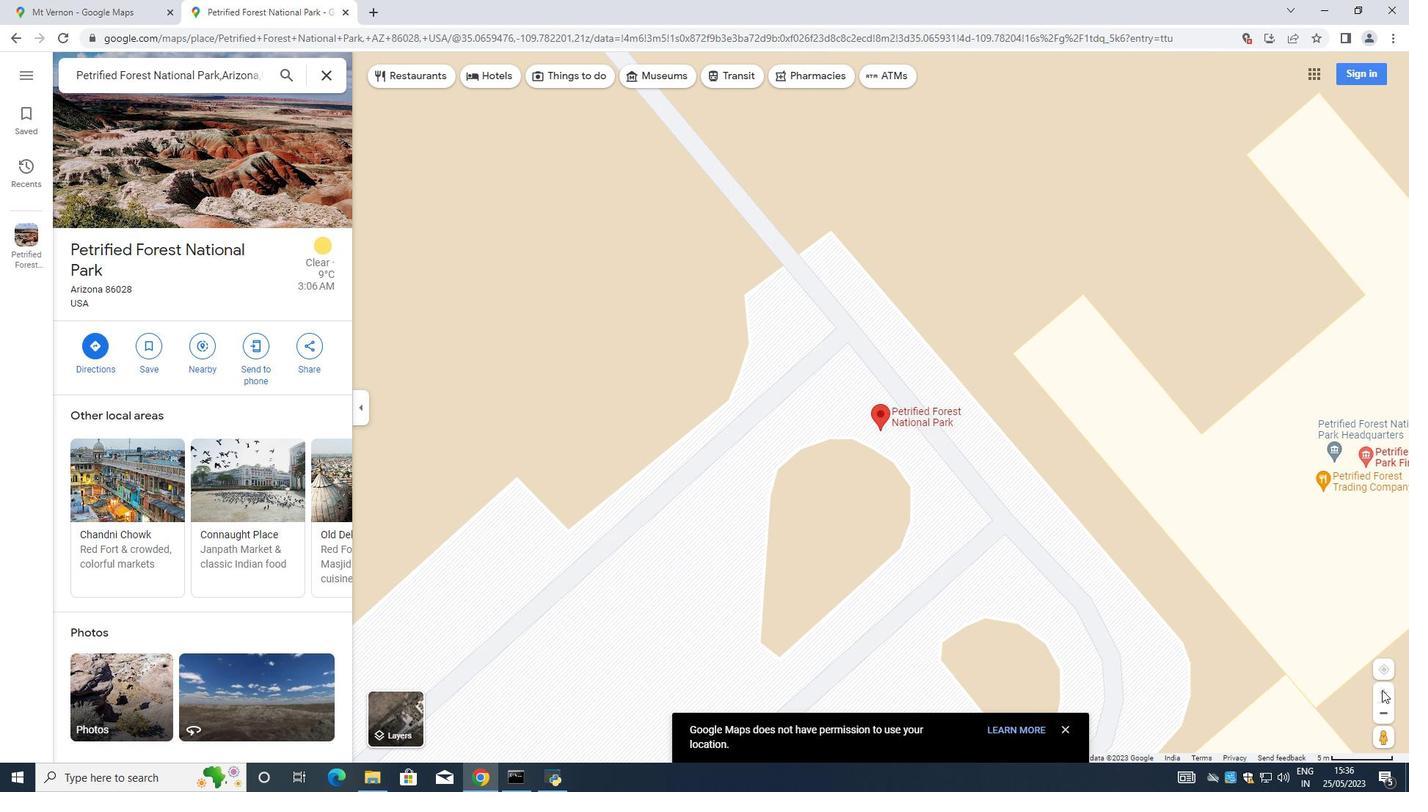 
Action: Mouse pressed left at (1380, 695)
Screenshot: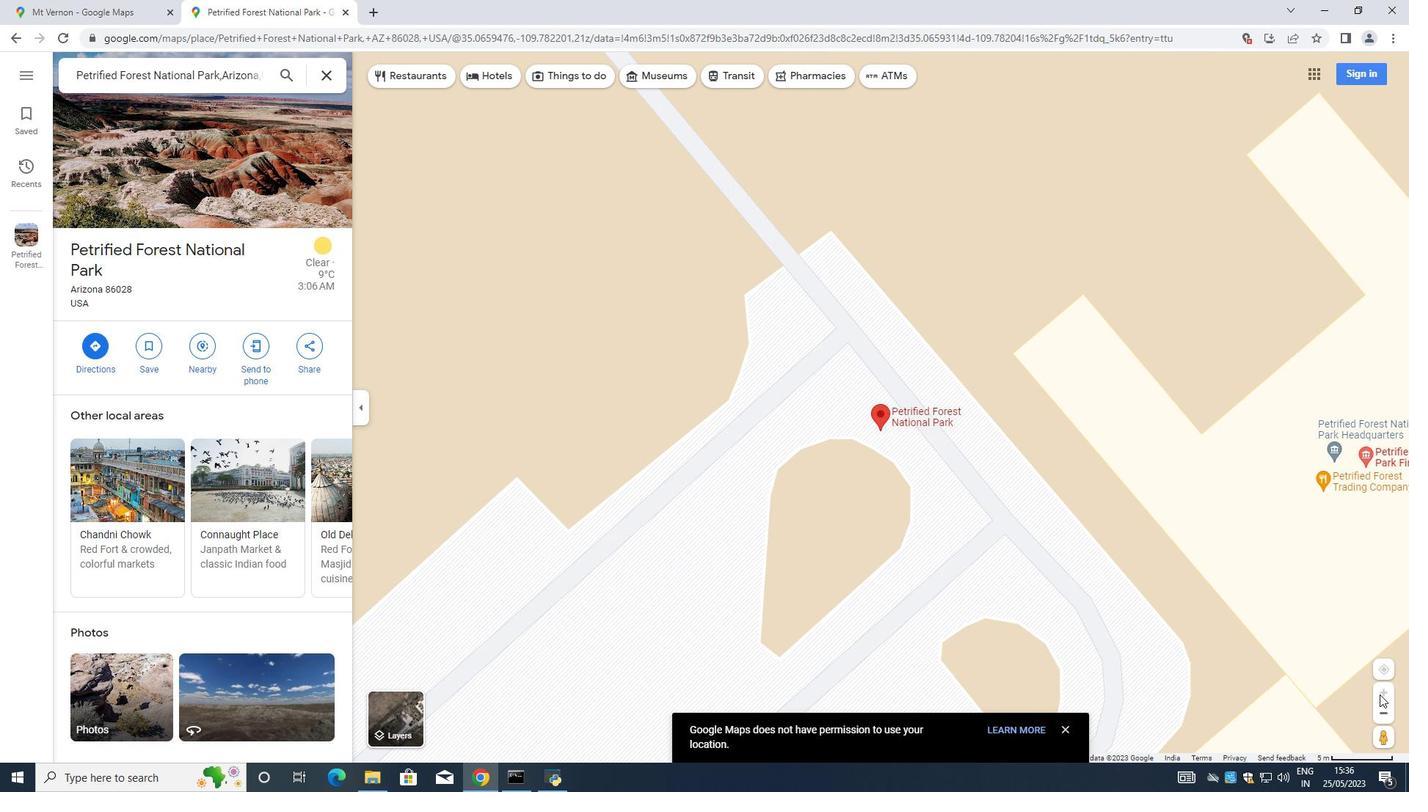 
Action: Mouse moved to (1385, 706)
Screenshot: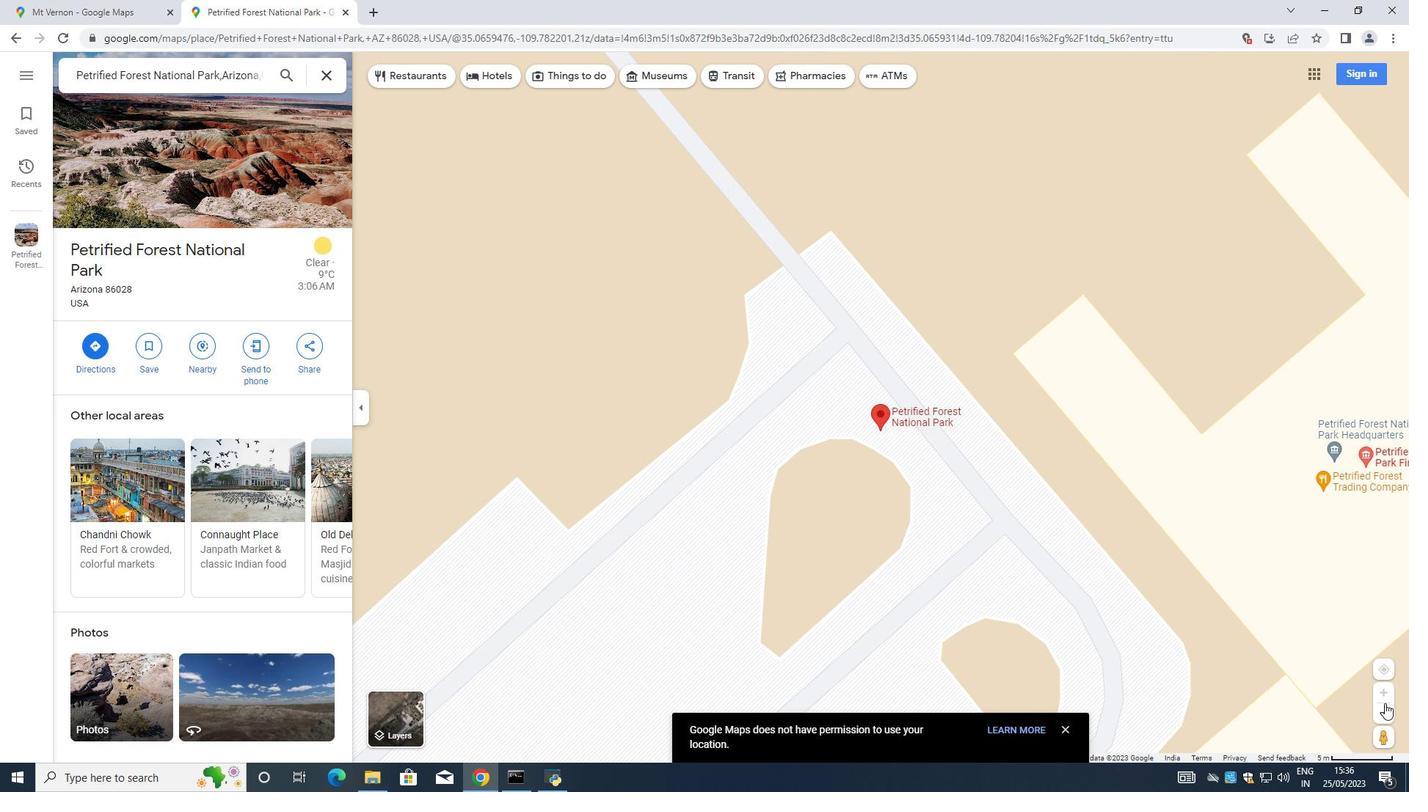 
Action: Mouse pressed left at (1385, 706)
Screenshot: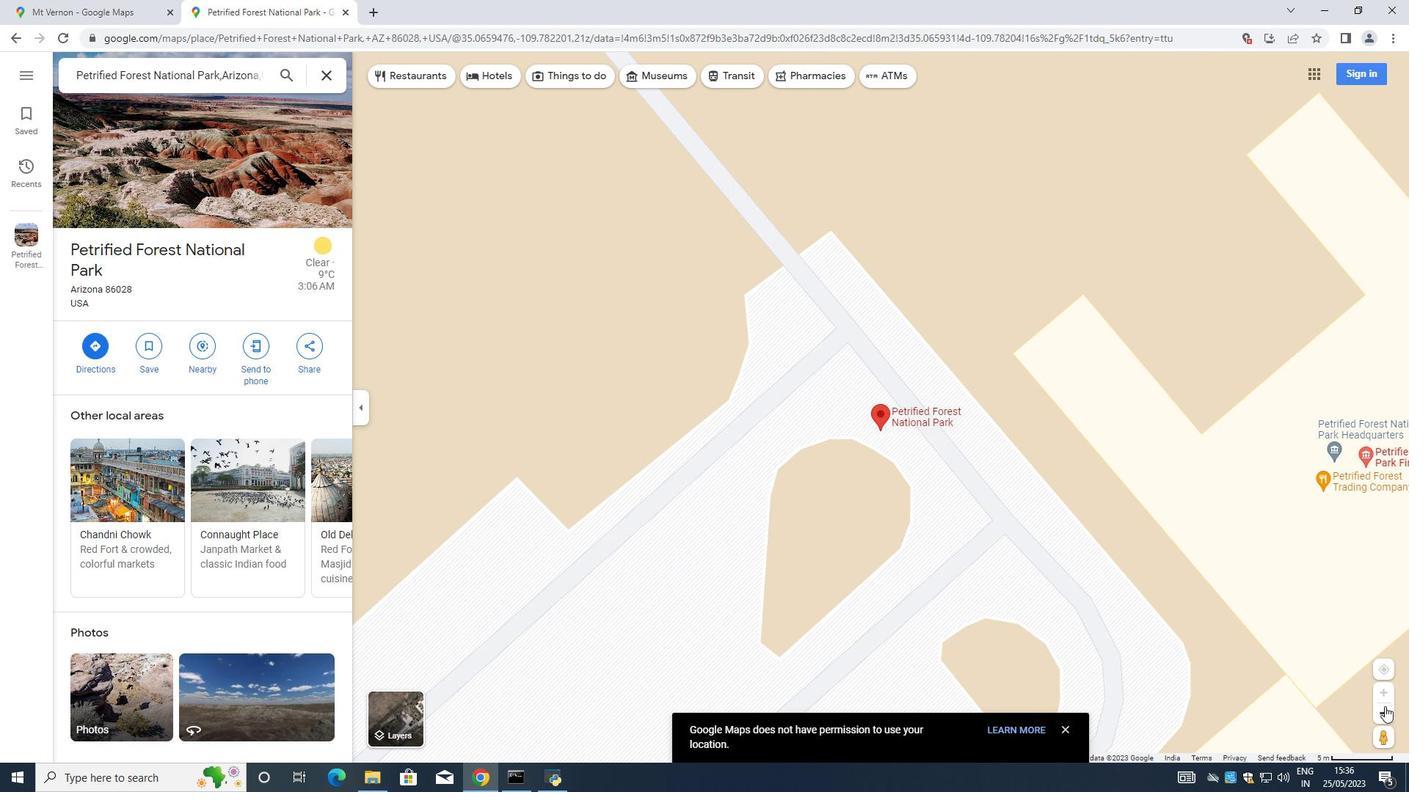 
Action: Mouse moved to (1384, 711)
Screenshot: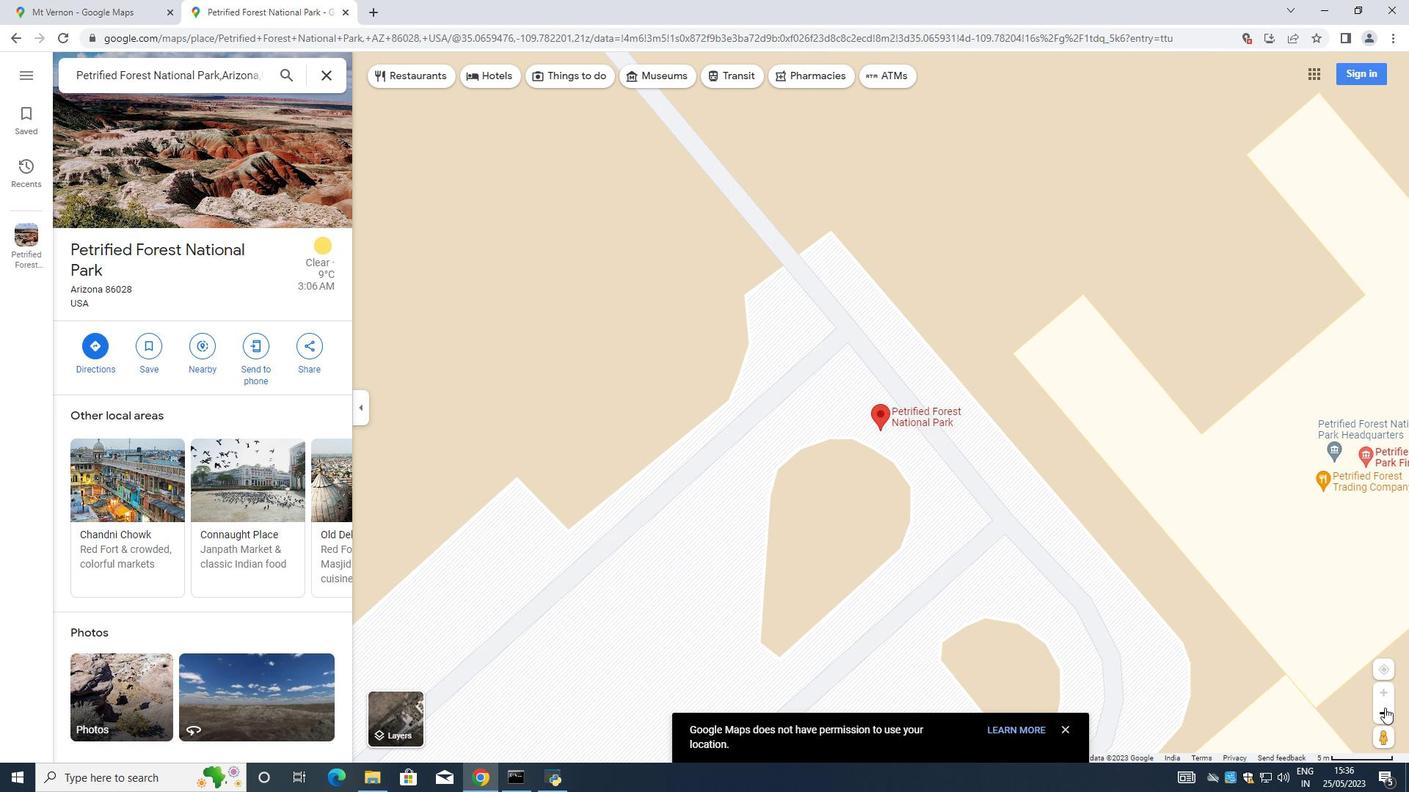 
Action: Mouse pressed left at (1384, 711)
Screenshot: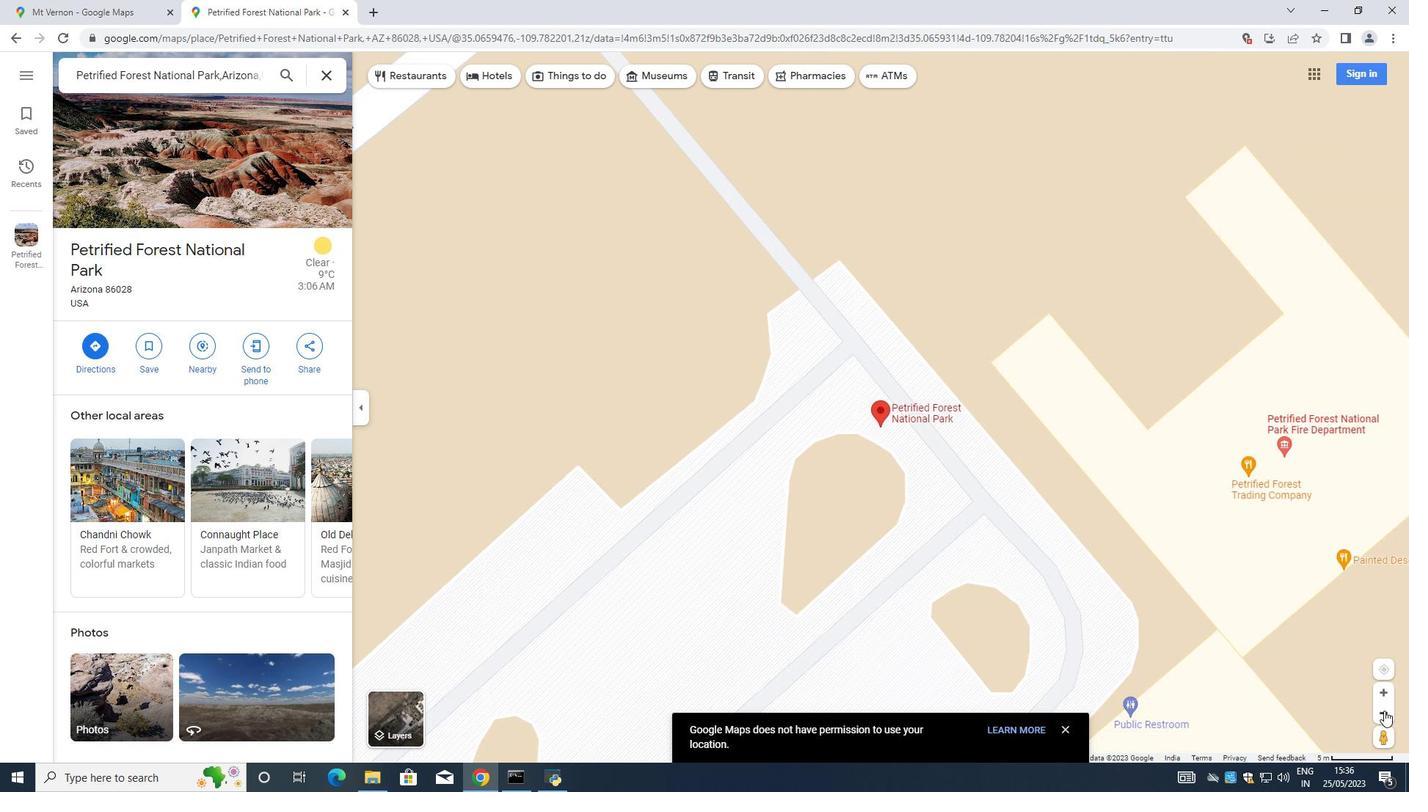 
Action: Mouse moved to (1382, 698)
Screenshot: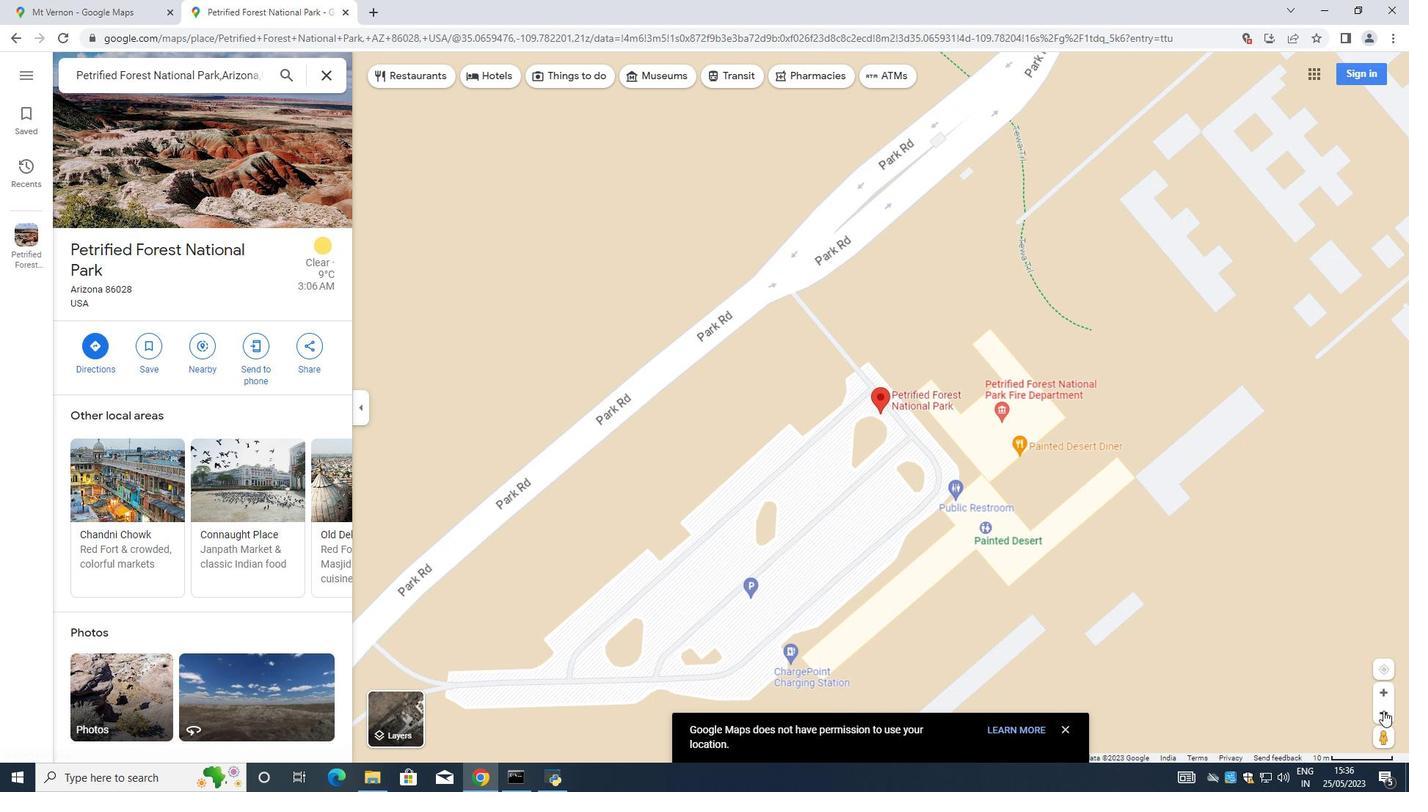 
Action: Mouse pressed left at (1382, 698)
Screenshot: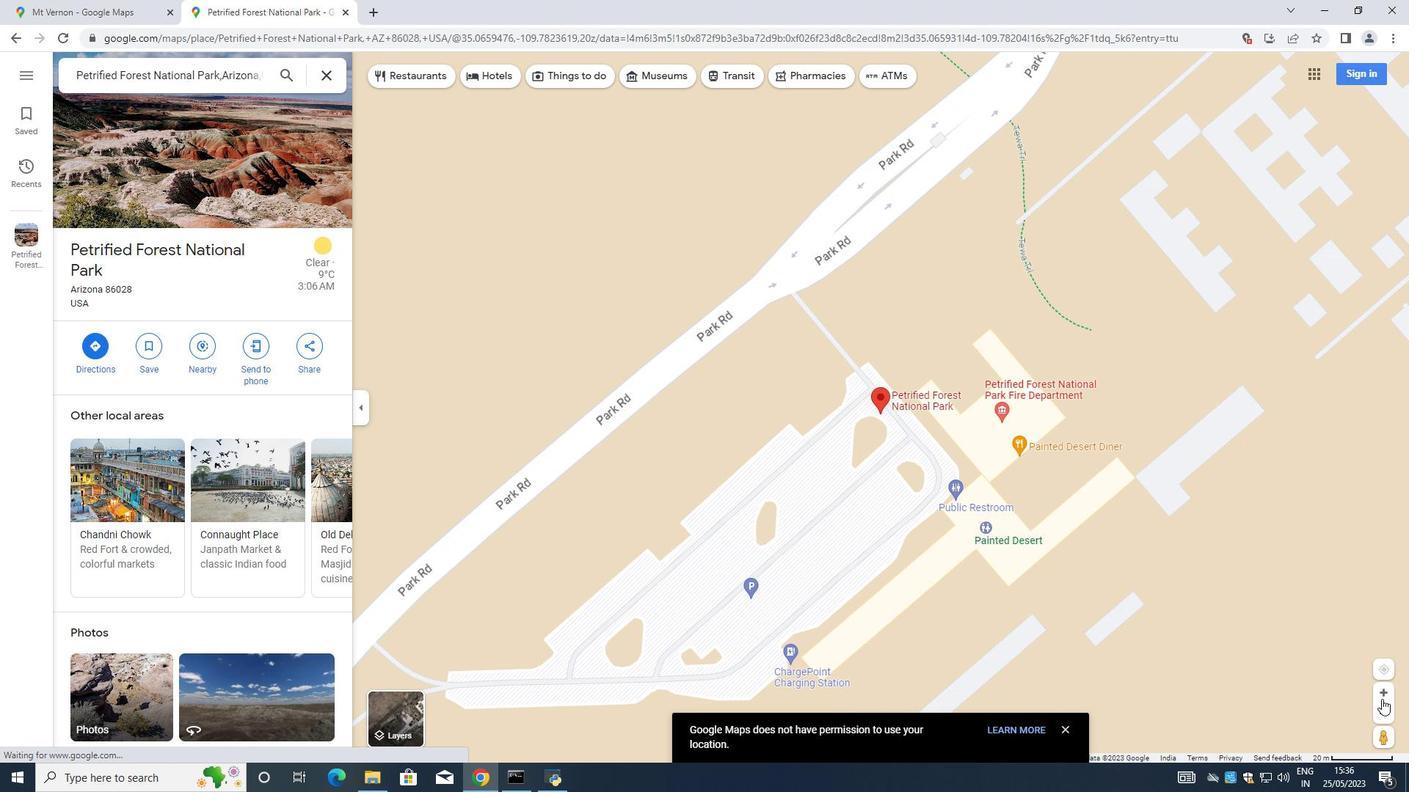 
Action: Mouse pressed left at (1382, 698)
Screenshot: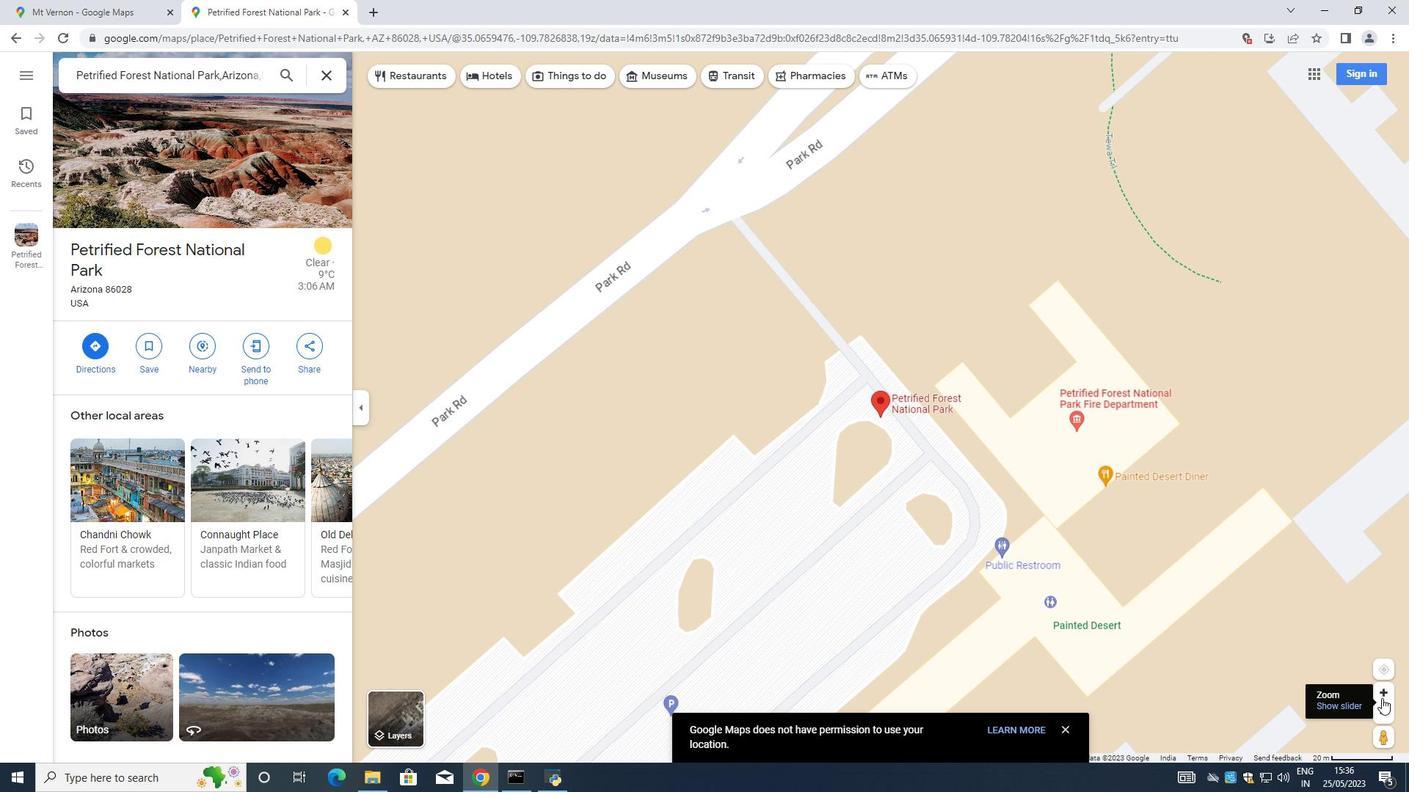 
Action: Mouse moved to (1382, 698)
Screenshot: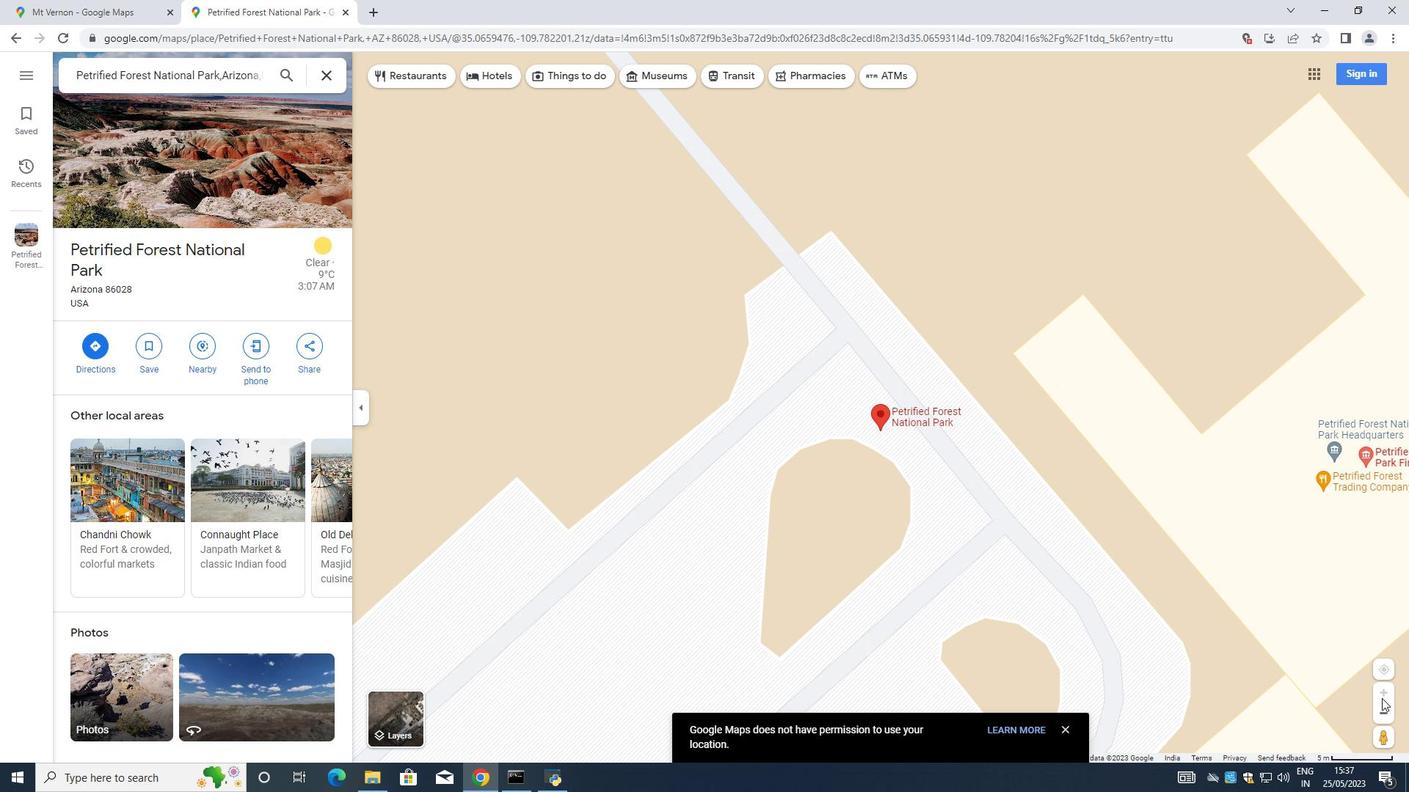 
Action: Mouse pressed left at (1382, 698)
Screenshot: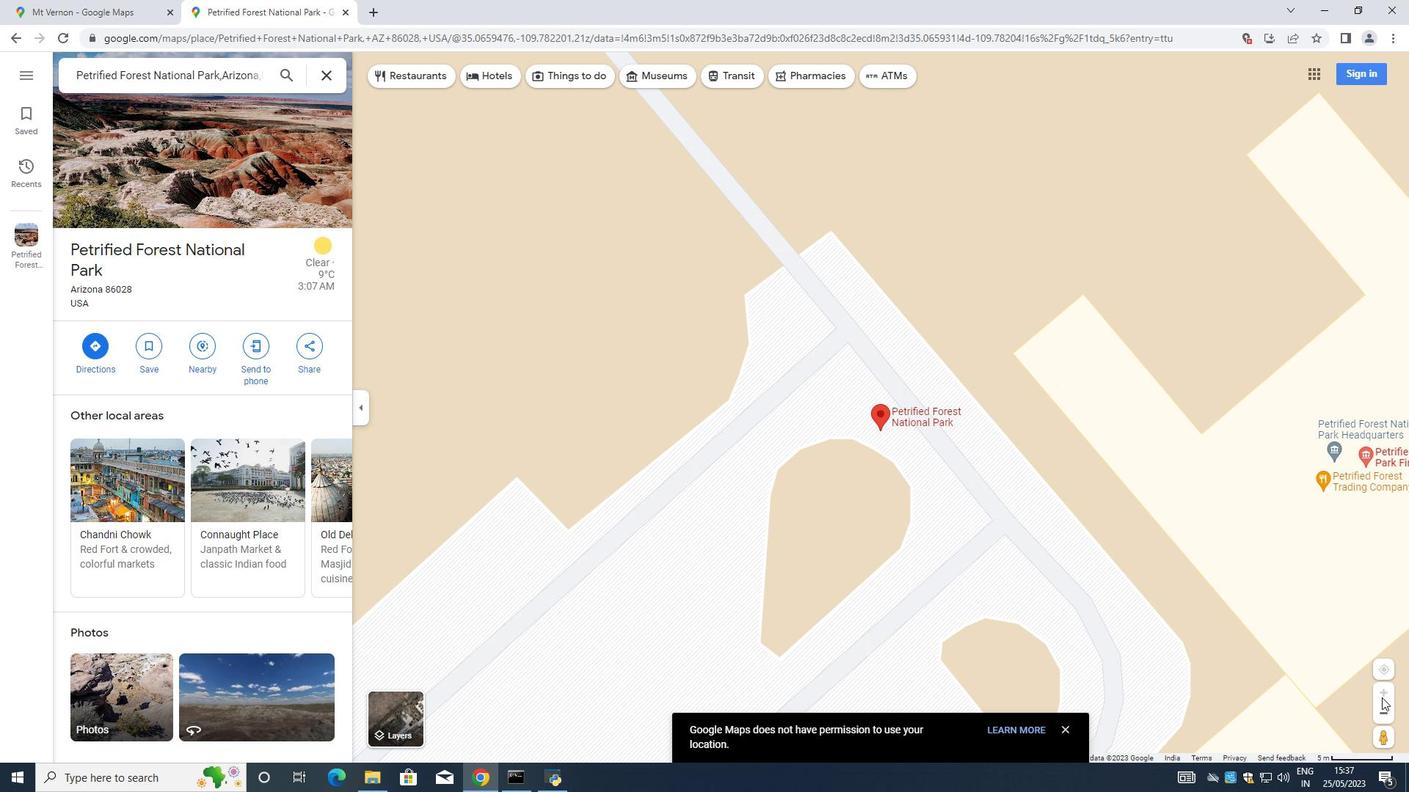 
Action: Mouse moved to (1384, 710)
Screenshot: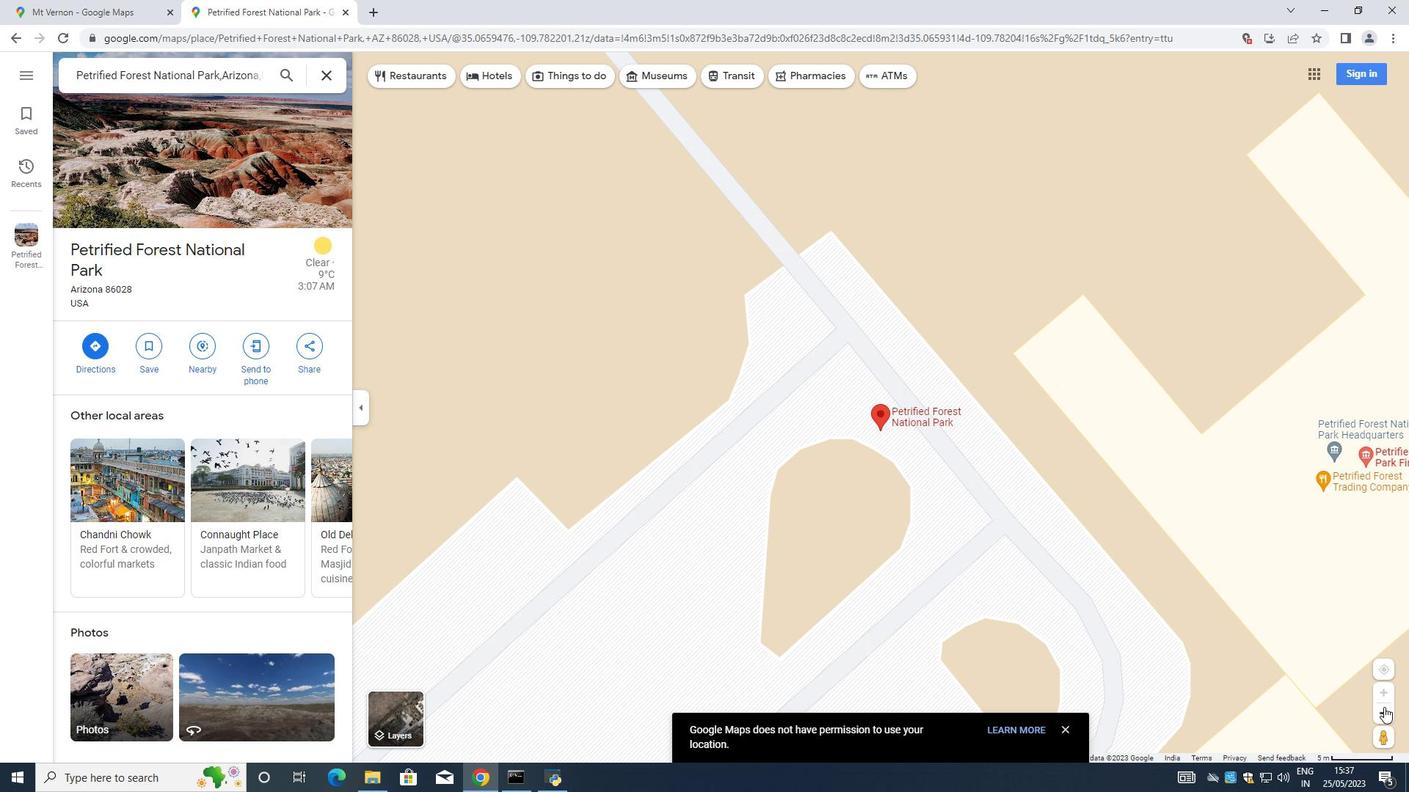 
Action: Mouse pressed left at (1384, 710)
Screenshot: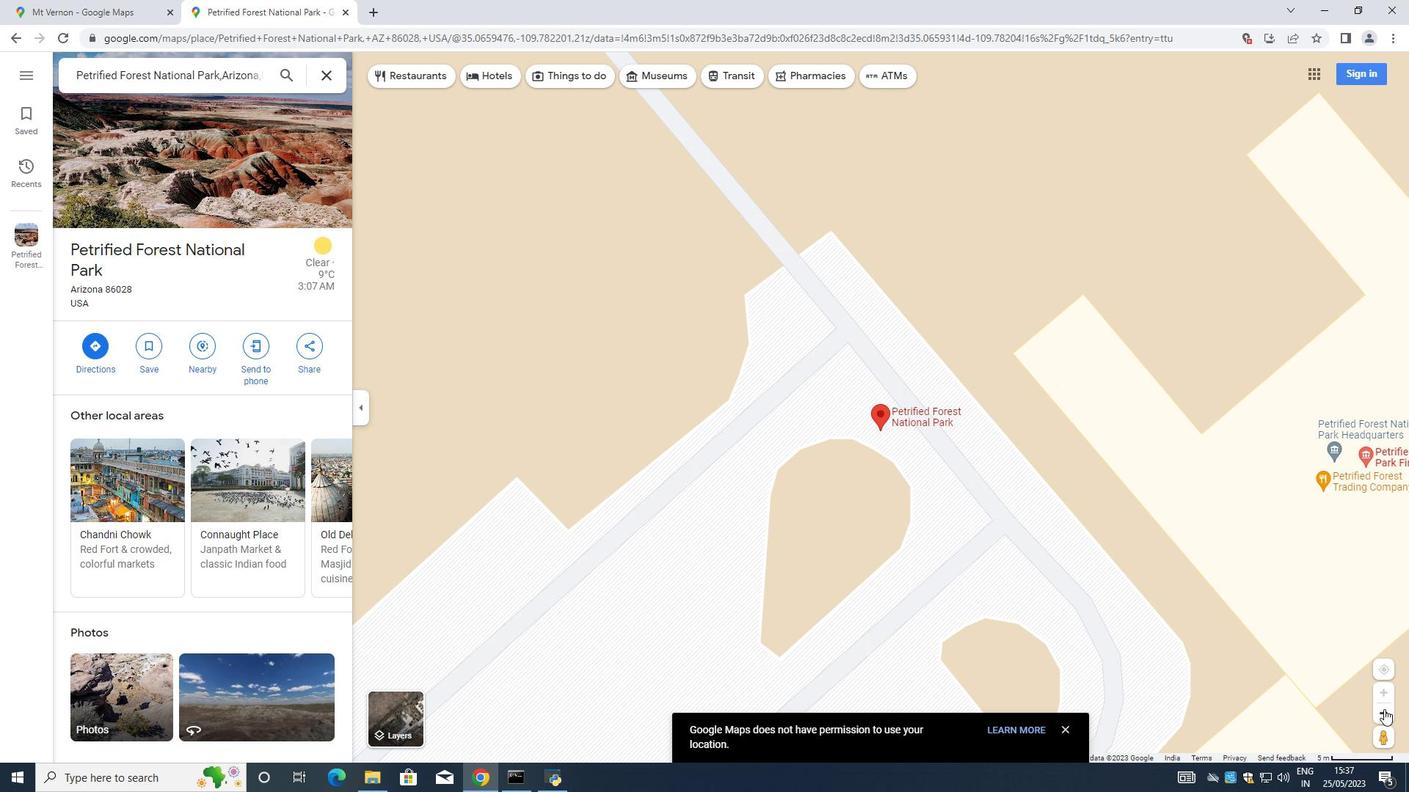 
Action: Mouse moved to (1384, 711)
Screenshot: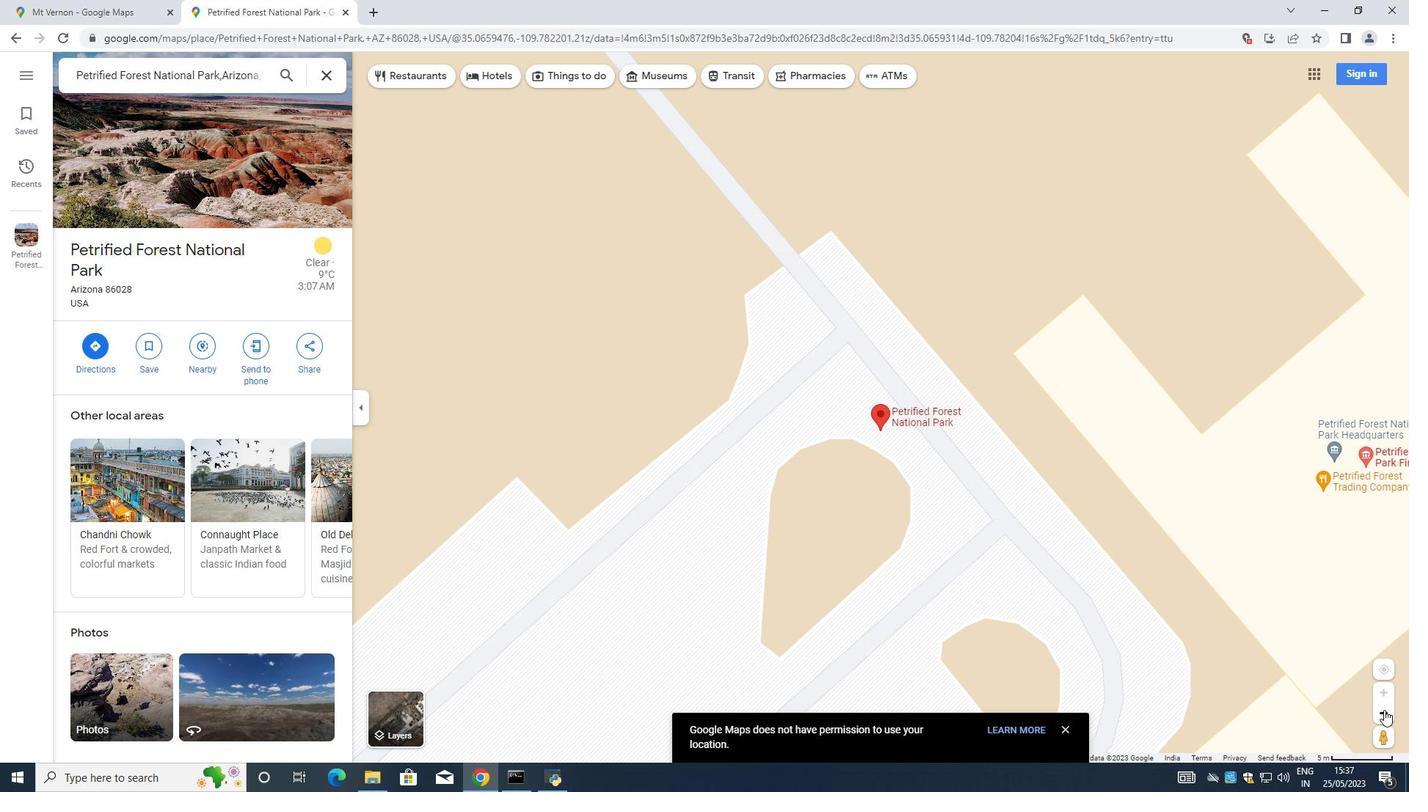 
Action: Mouse pressed left at (1384, 711)
Screenshot: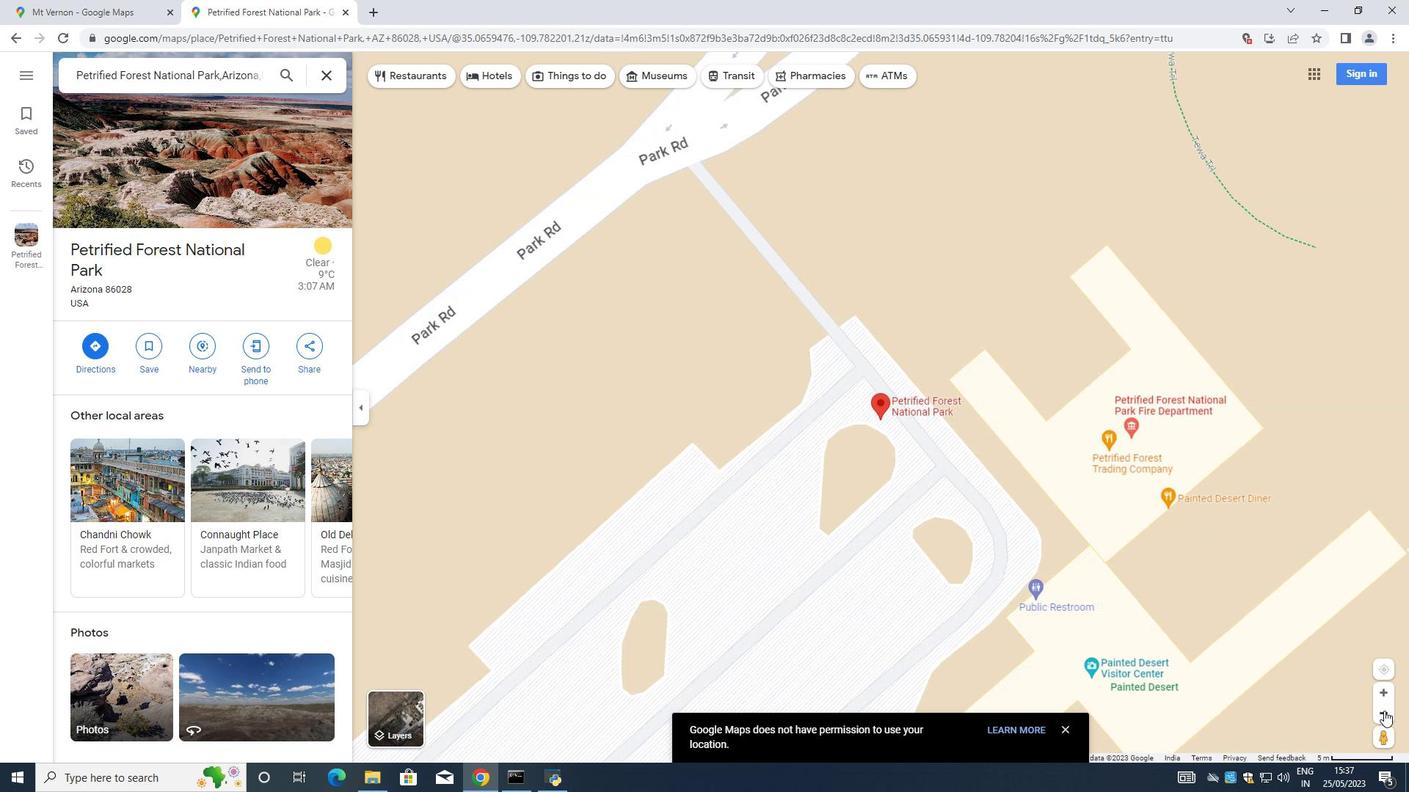 
Action: Mouse moved to (1387, 717)
Screenshot: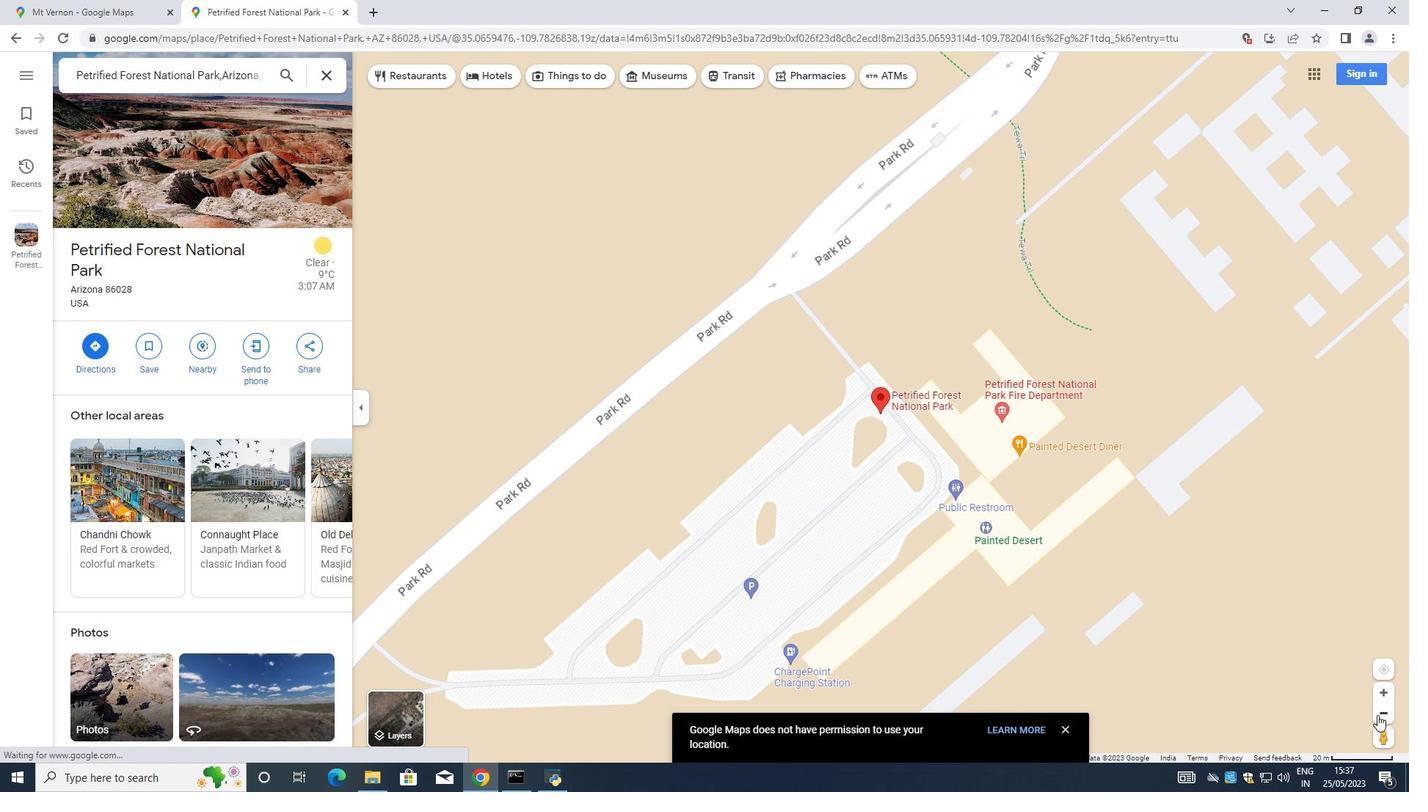 
Action: Mouse pressed left at (1387, 717)
Screenshot: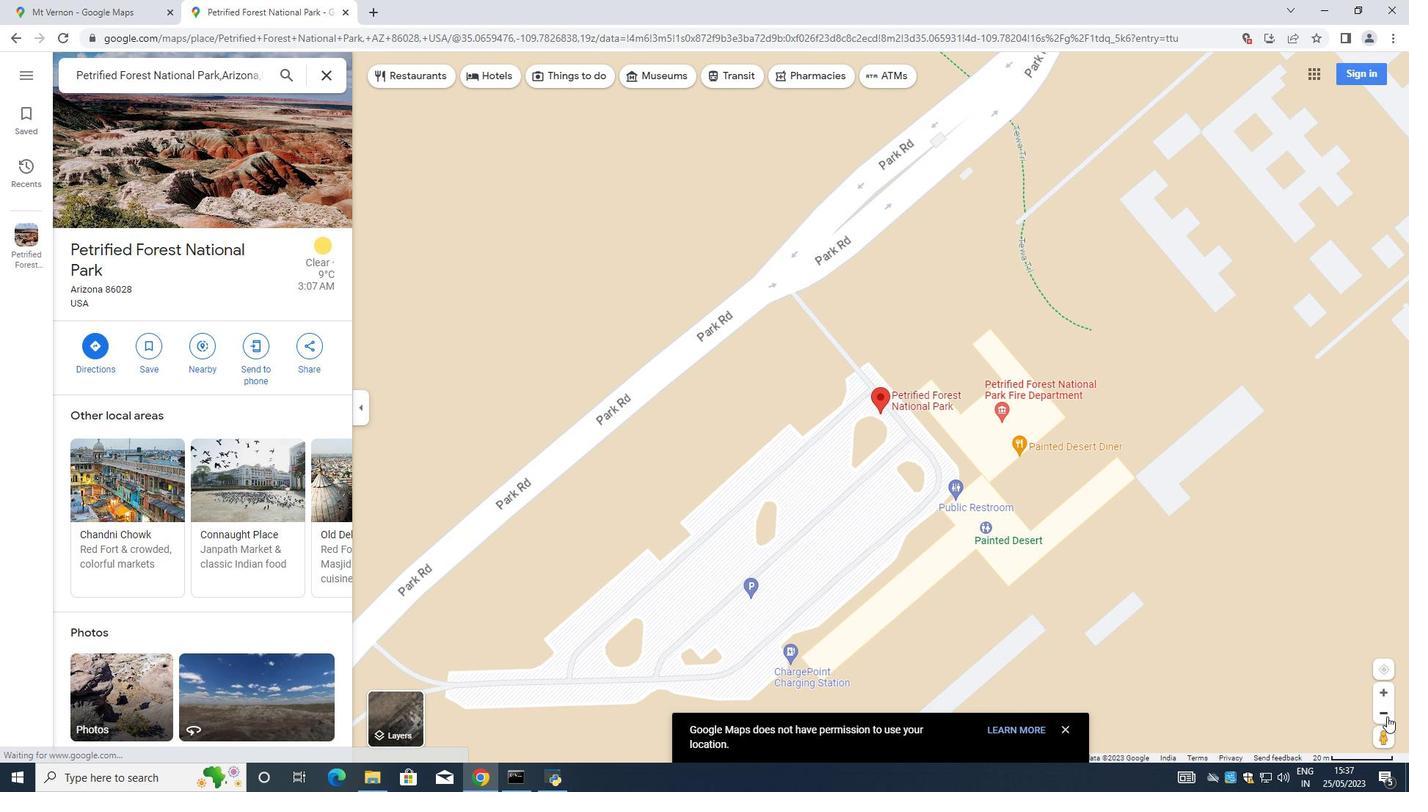 
Action: Mouse pressed left at (1387, 717)
Screenshot: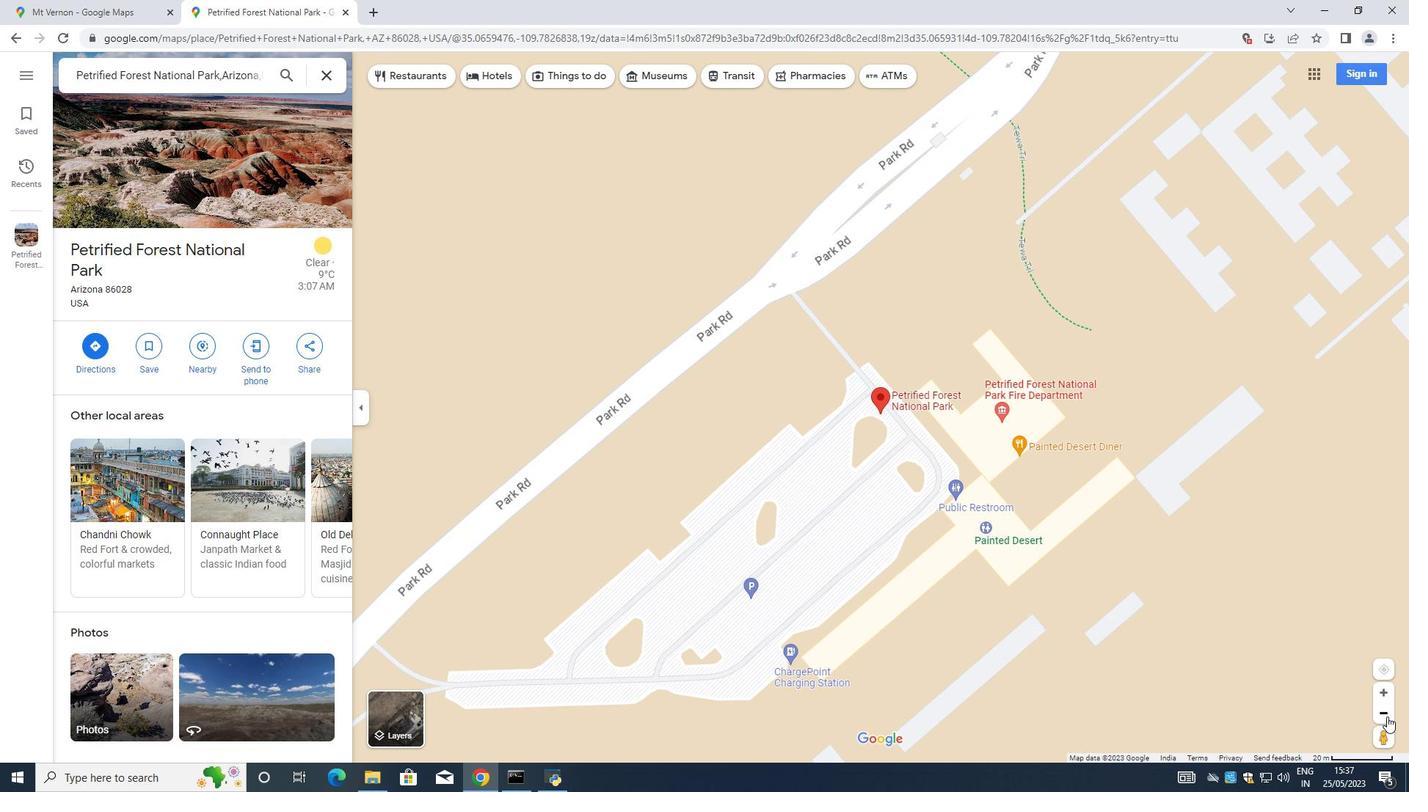 
Action: Mouse moved to (1385, 693)
Screenshot: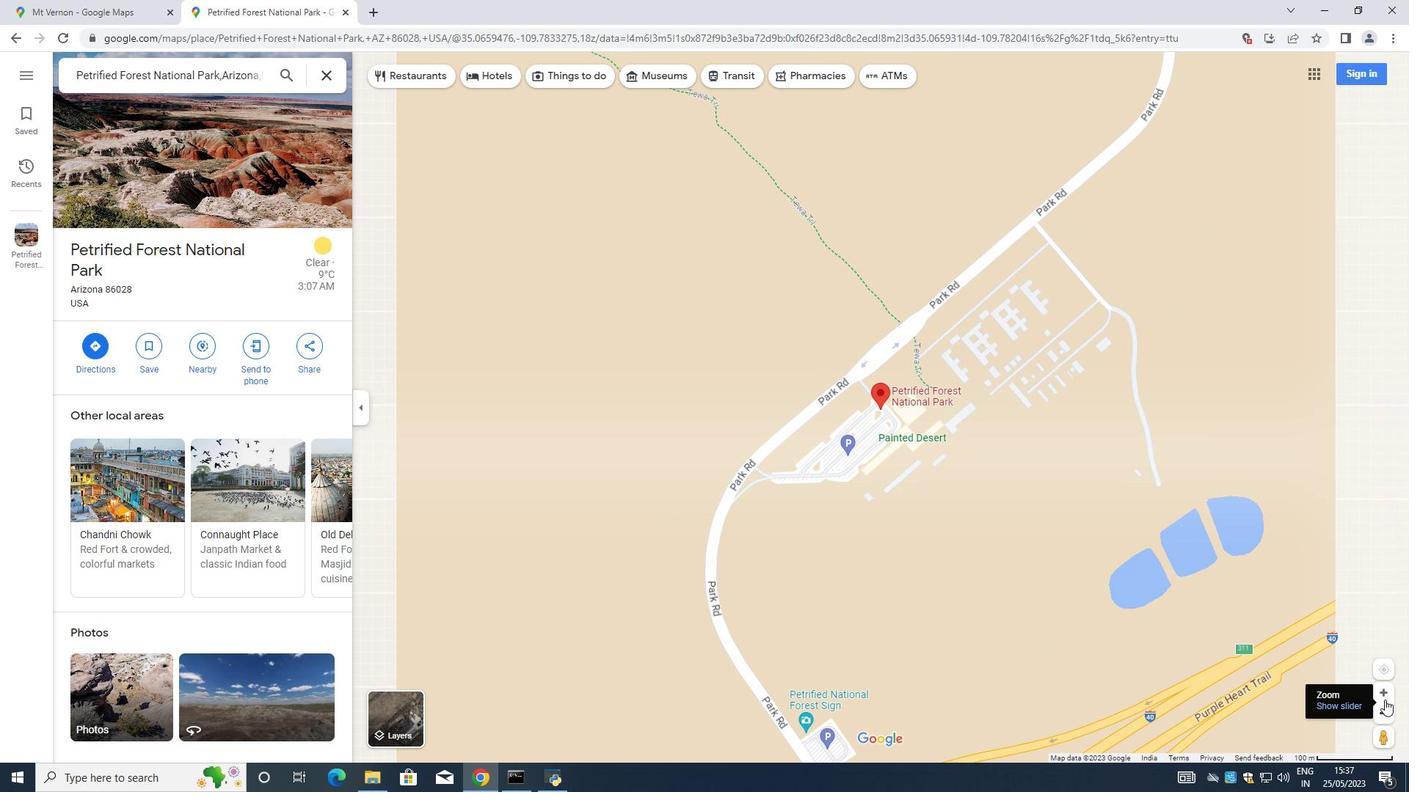 
Action: Mouse pressed left at (1385, 693)
Screenshot: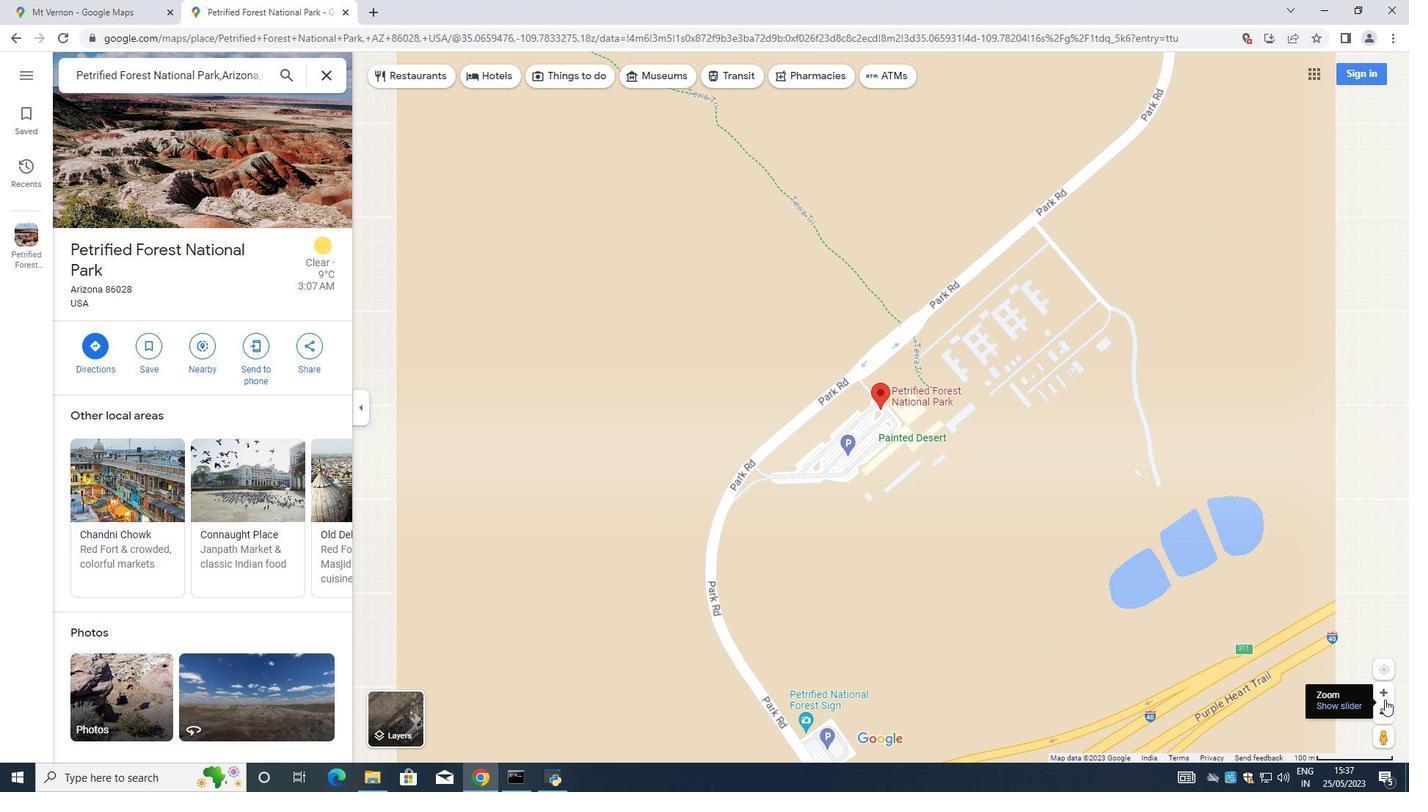 
Action: Mouse moved to (1380, 693)
Screenshot: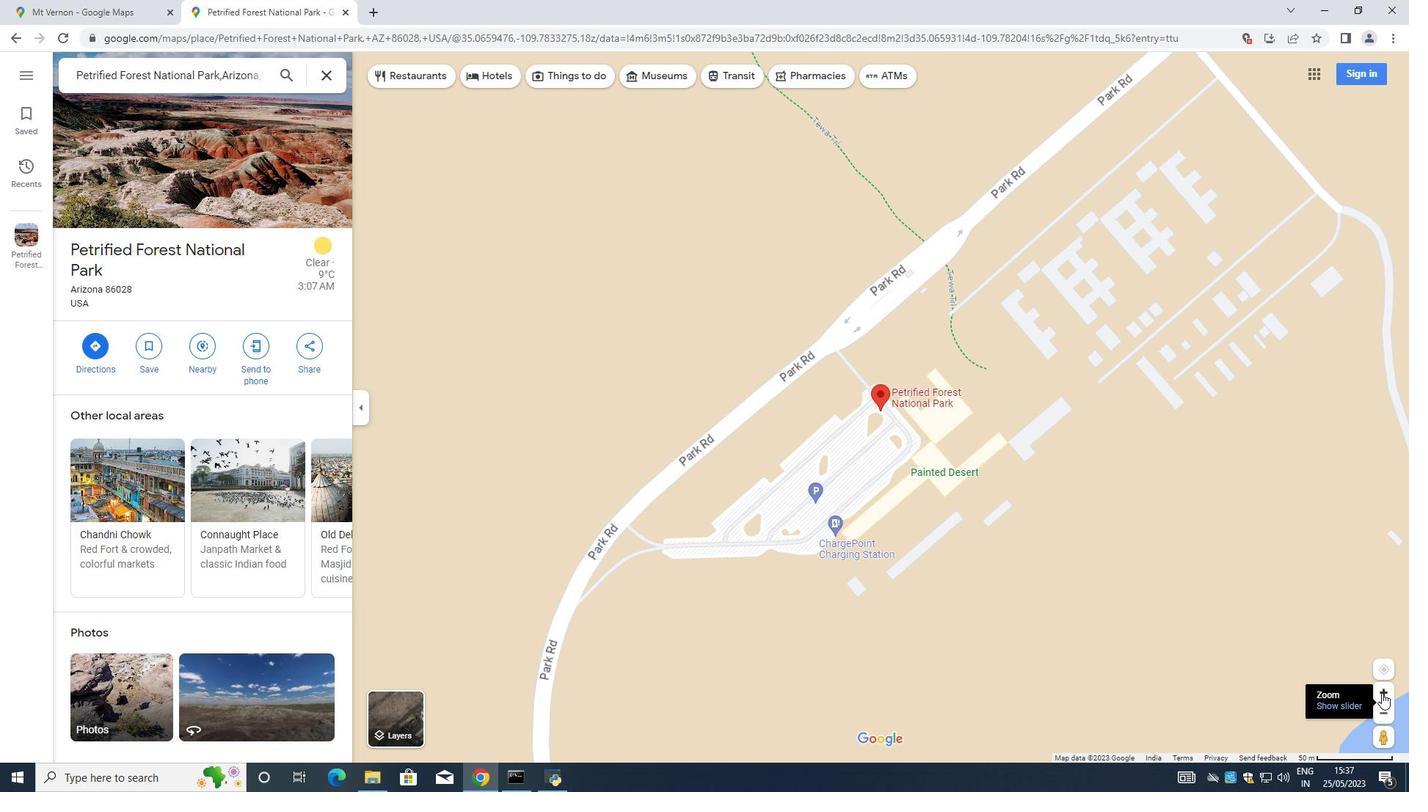 
Action: Mouse pressed right at (1380, 693)
Screenshot: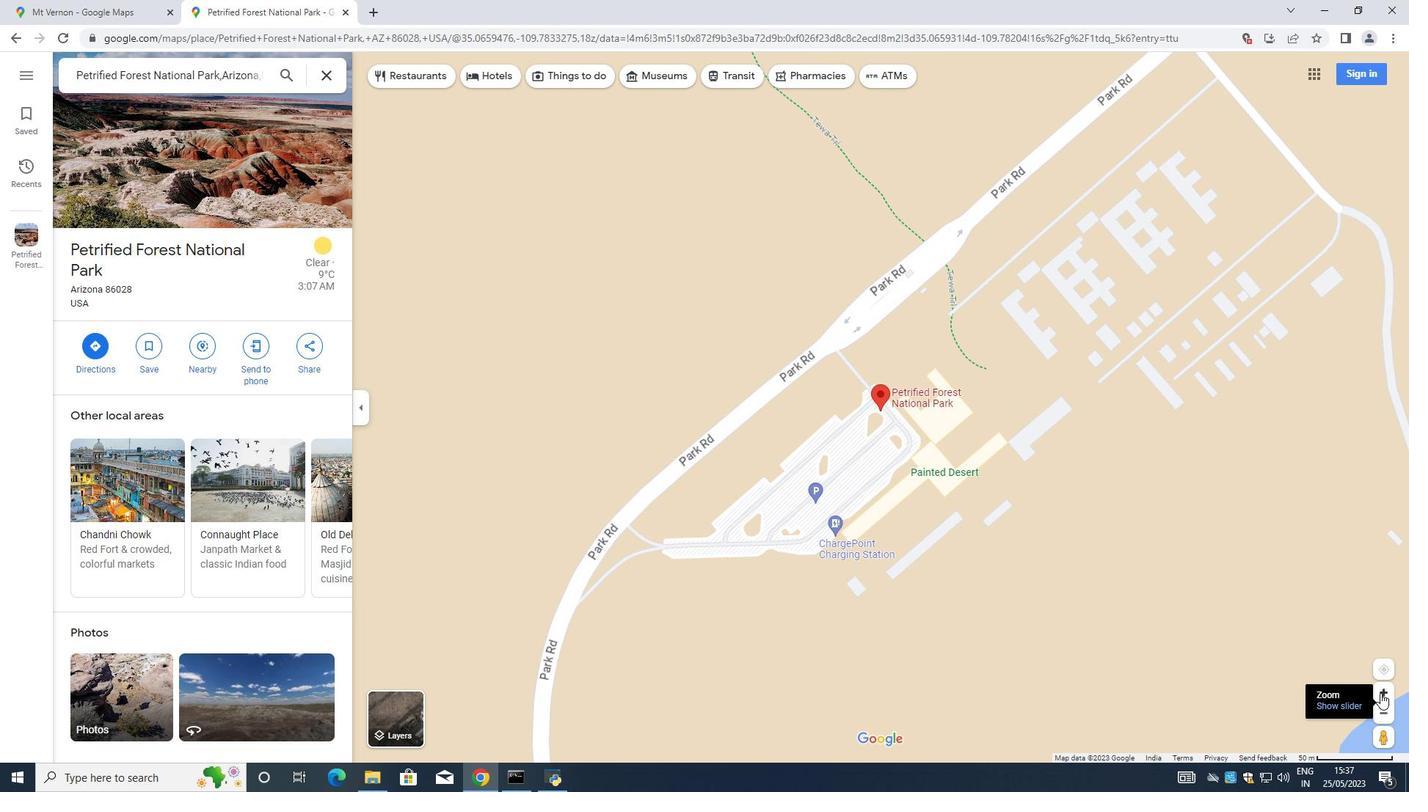 
Action: Mouse moved to (1386, 720)
Screenshot: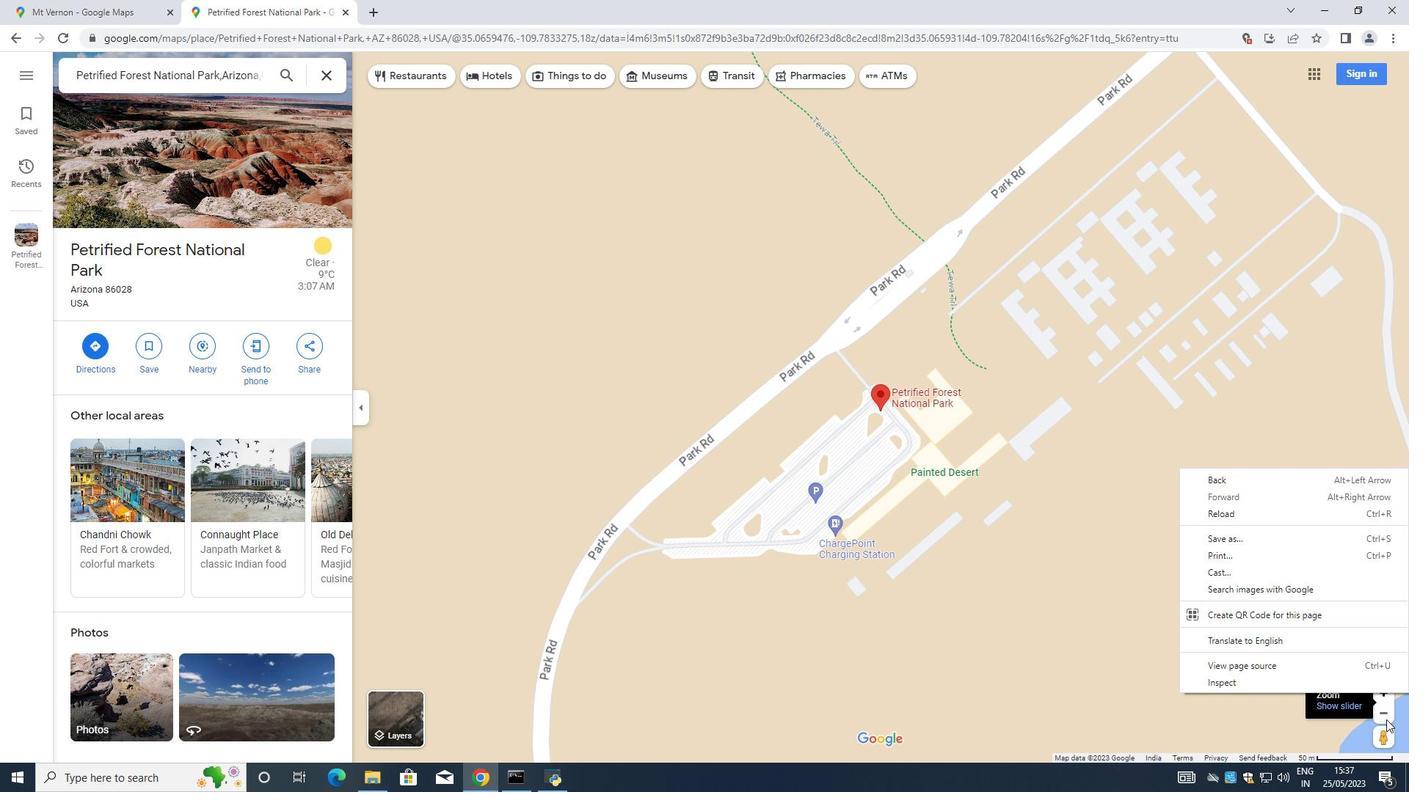 
Action: Mouse pressed left at (1386, 720)
Screenshot: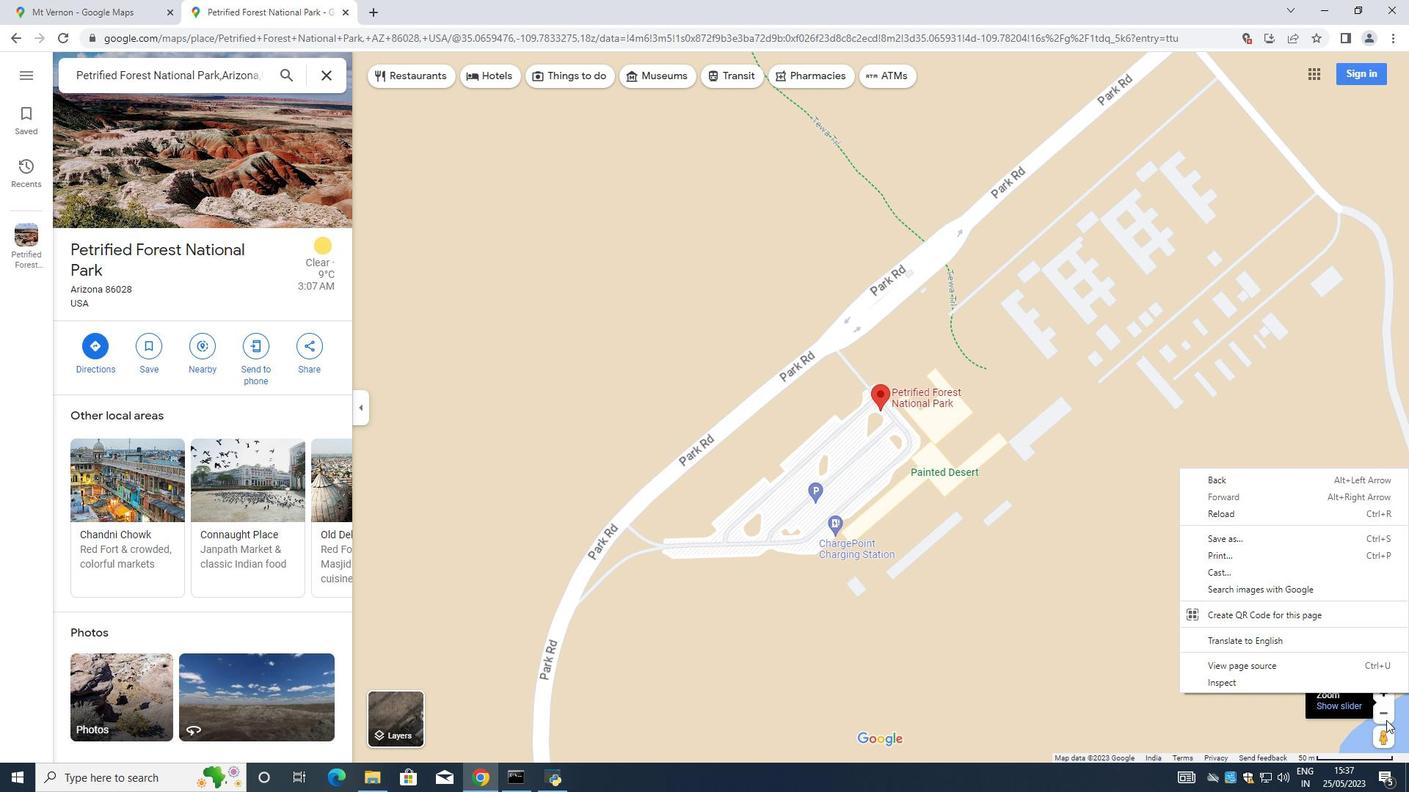 
Action: Mouse moved to (1386, 697)
Screenshot: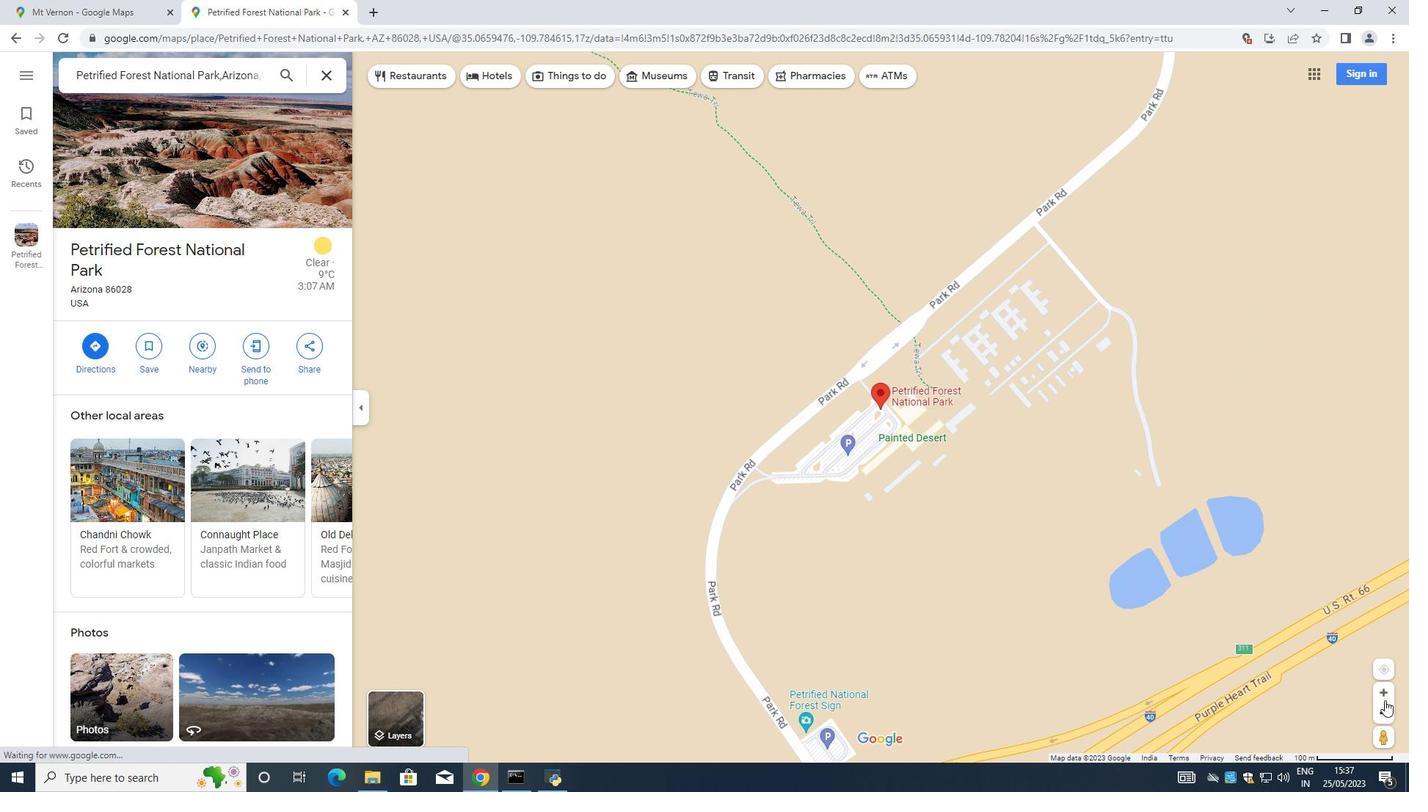 
Action: Mouse pressed left at (1386, 697)
Screenshot: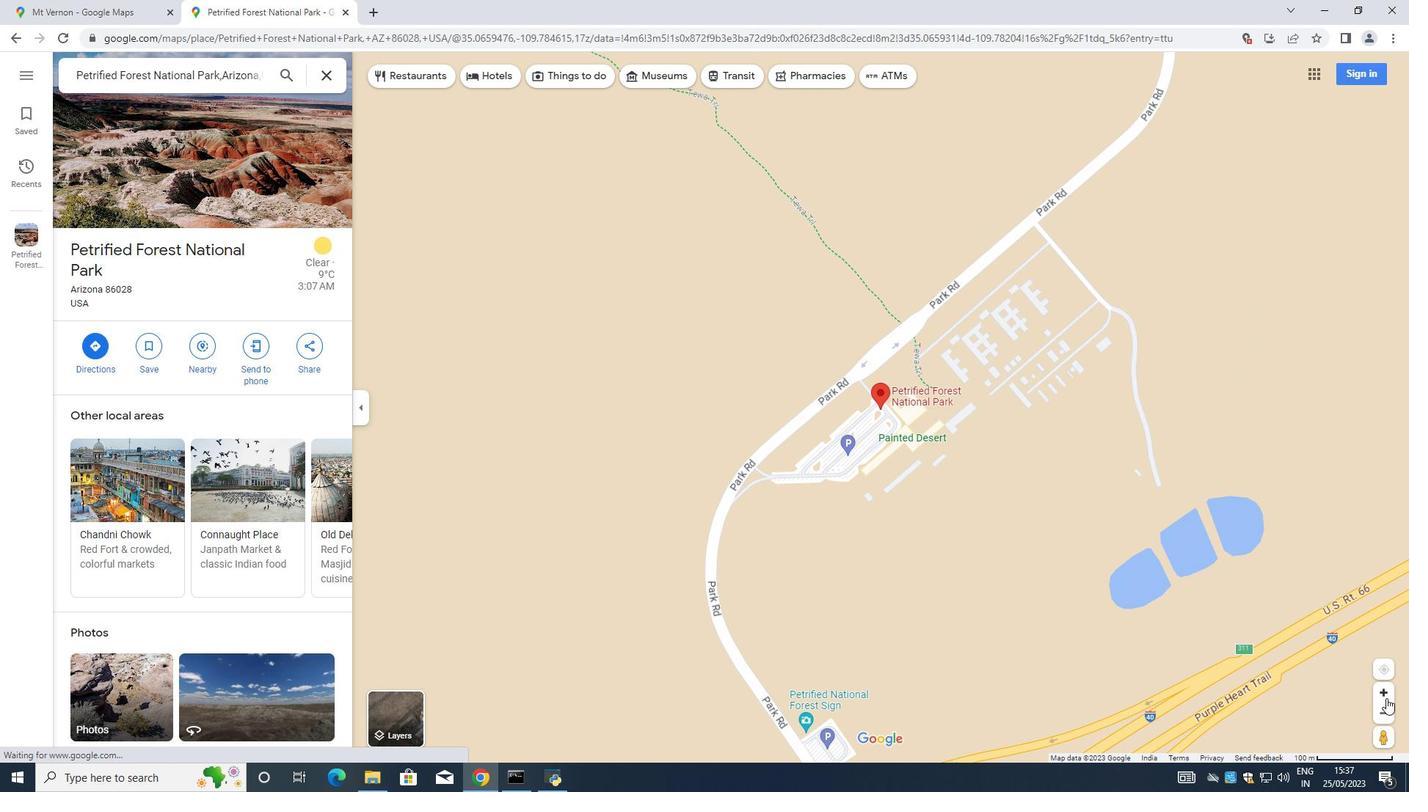 
Action: Mouse pressed left at (1386, 697)
Screenshot: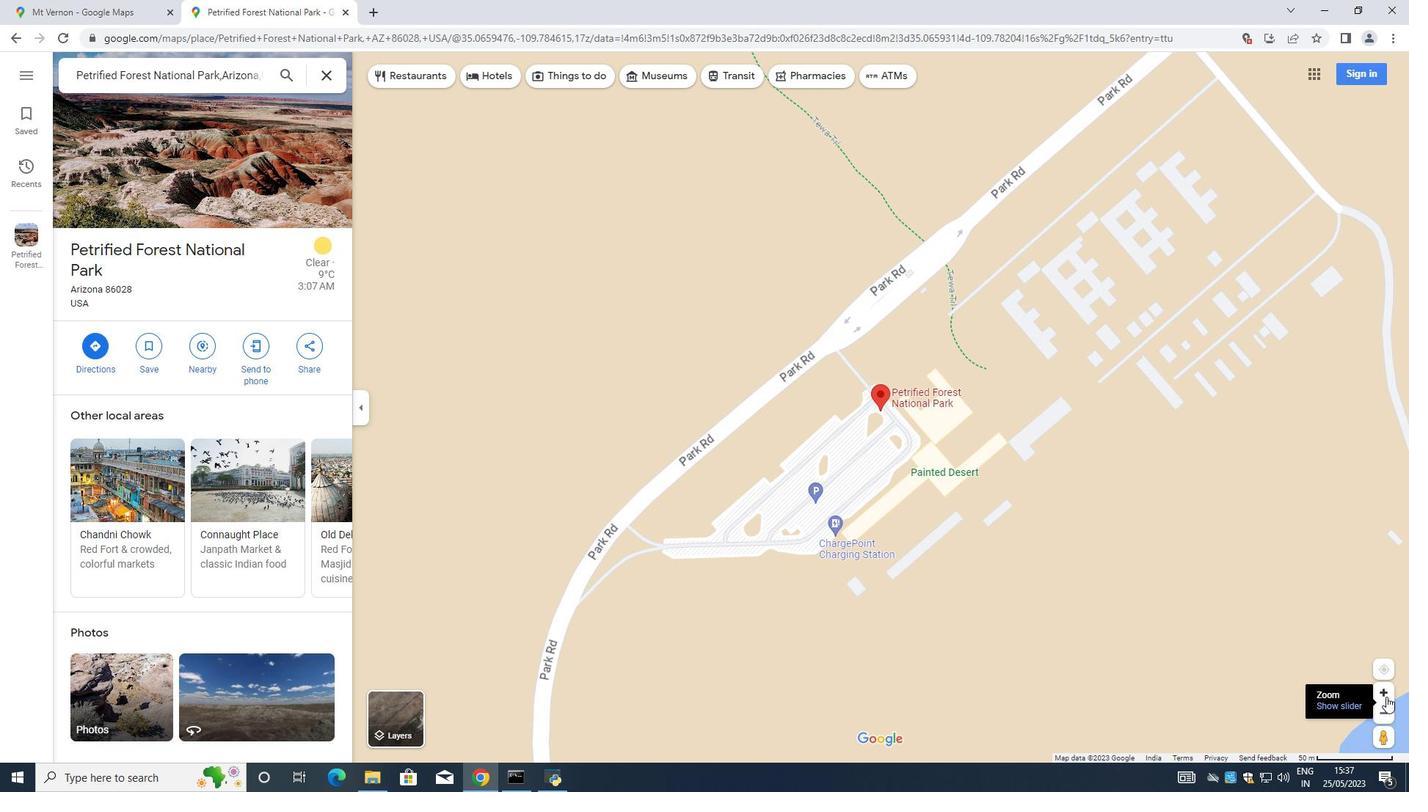 
Action: Mouse moved to (1361, 704)
Screenshot: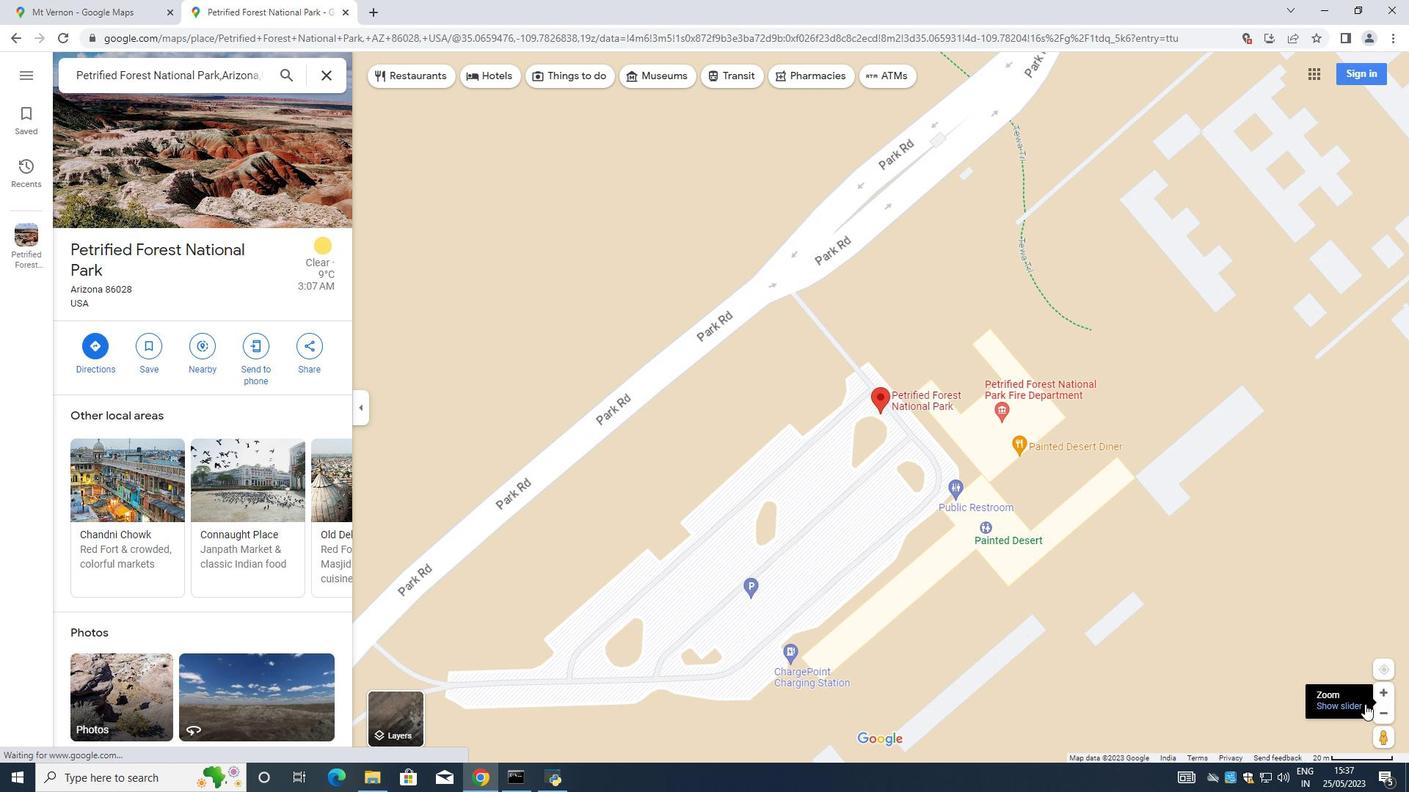 
Action: Mouse pressed left at (1361, 704)
Screenshot: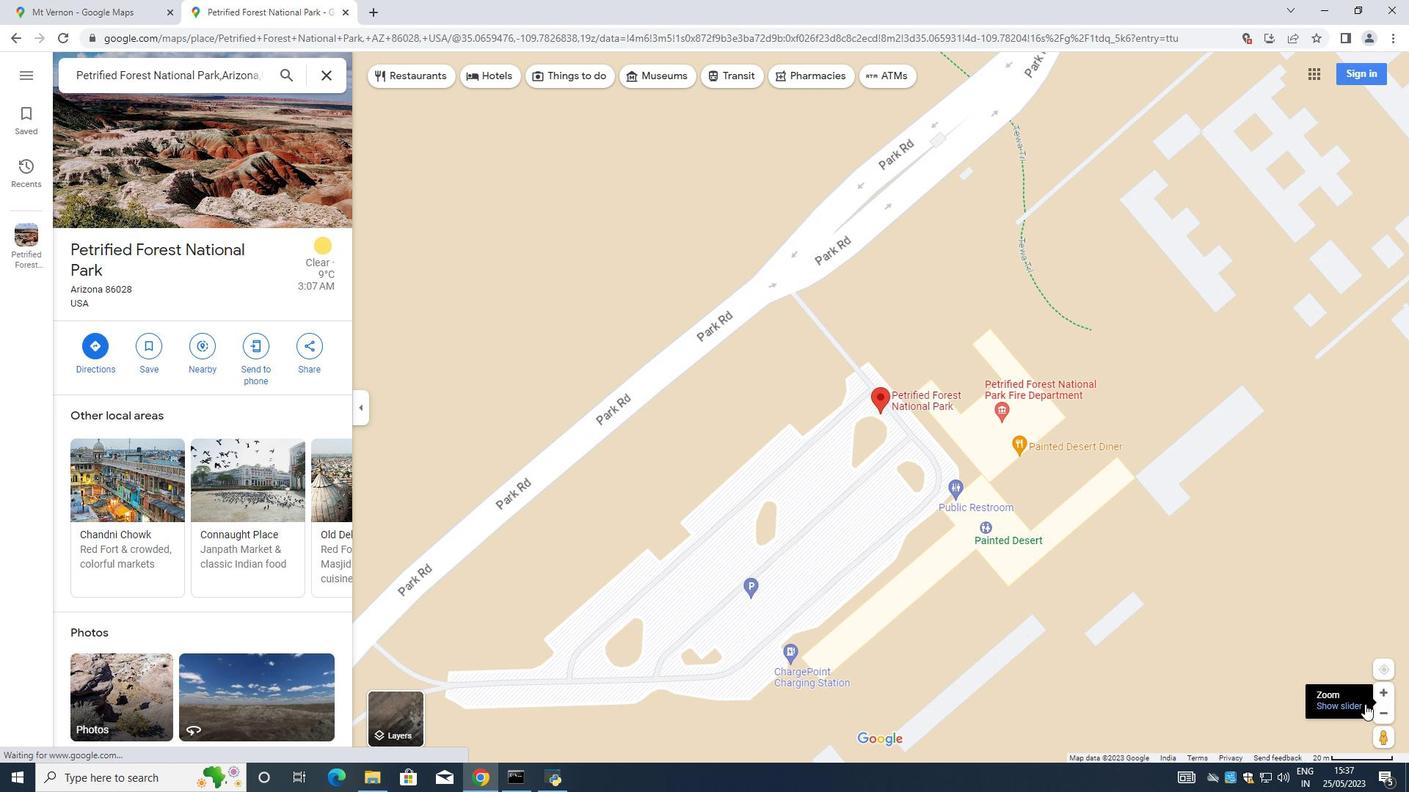 
Action: Mouse moved to (1388, 602)
Screenshot: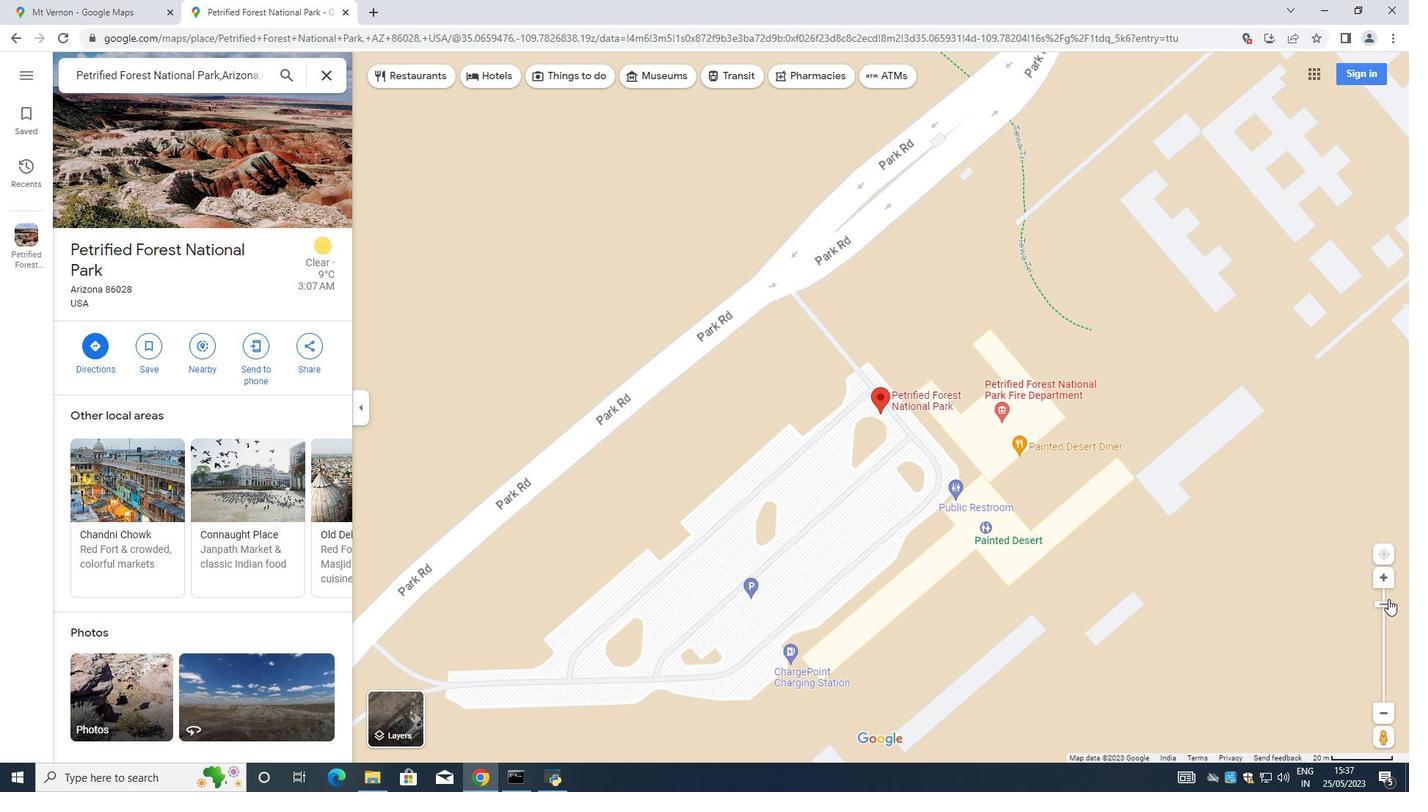 
Action: Mouse pressed left at (1388, 602)
Screenshot: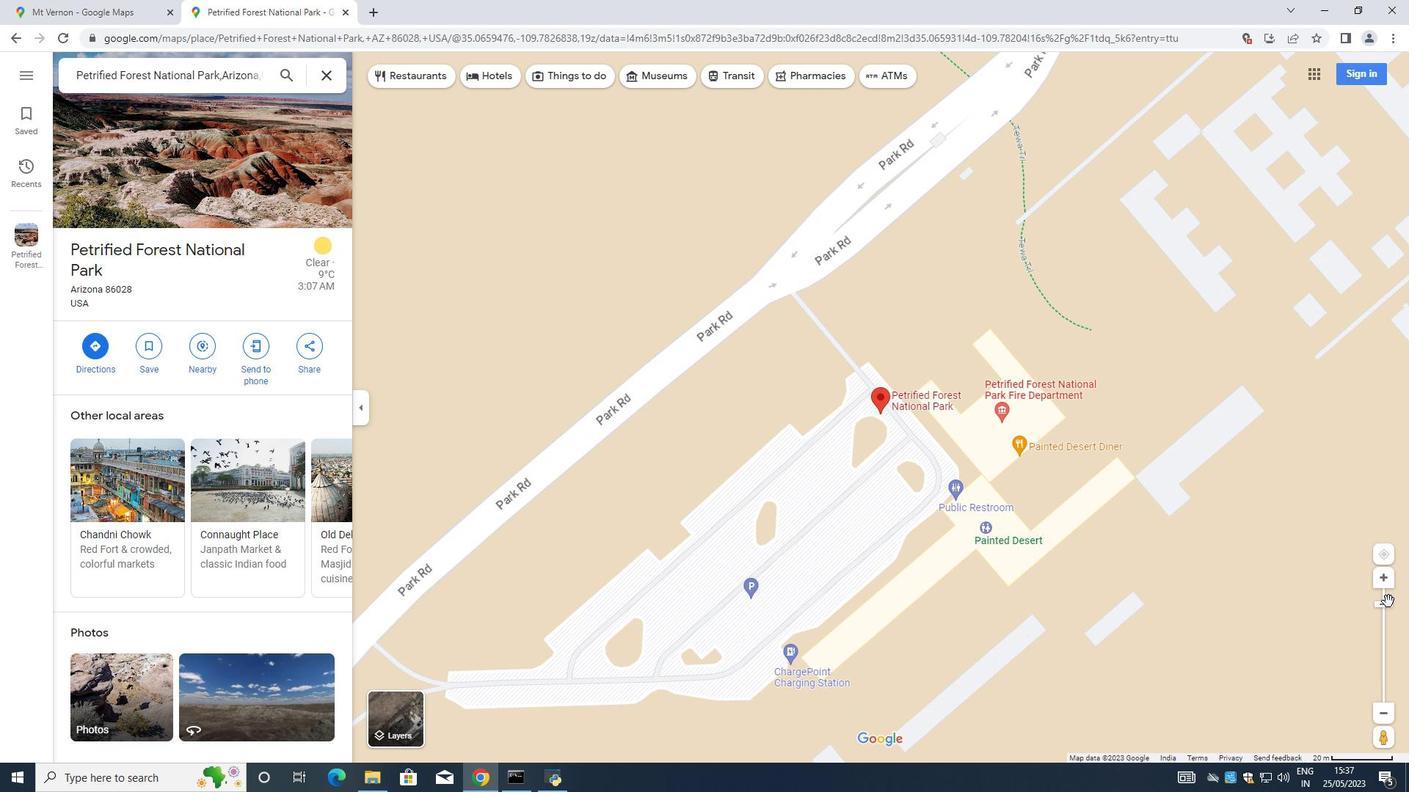 
Action: Mouse moved to (1358, 550)
Screenshot: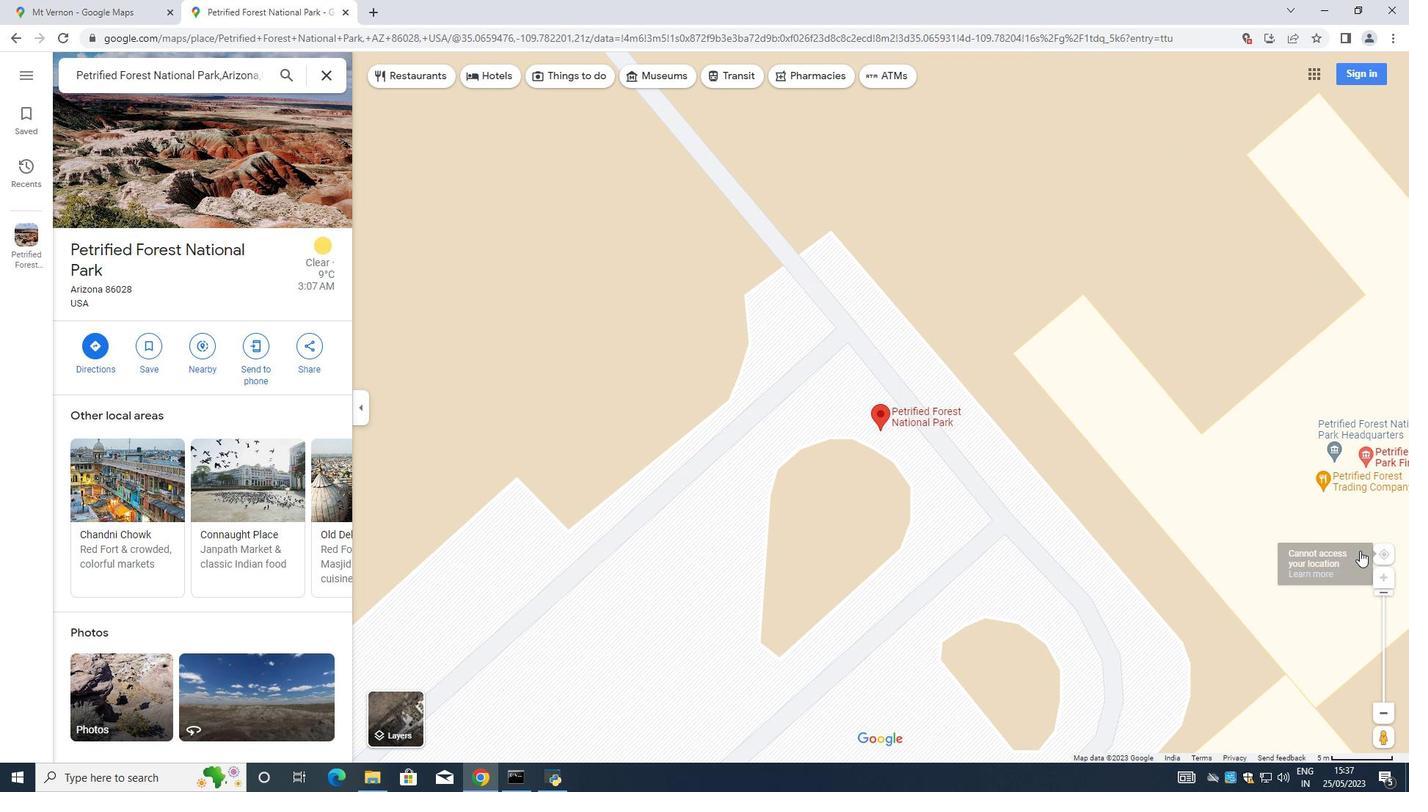 
